 Task: Find and book a flight from New Delhi to Jaipur for travel between June 2 and June 6.
Action: Mouse moved to (374, 596)
Screenshot: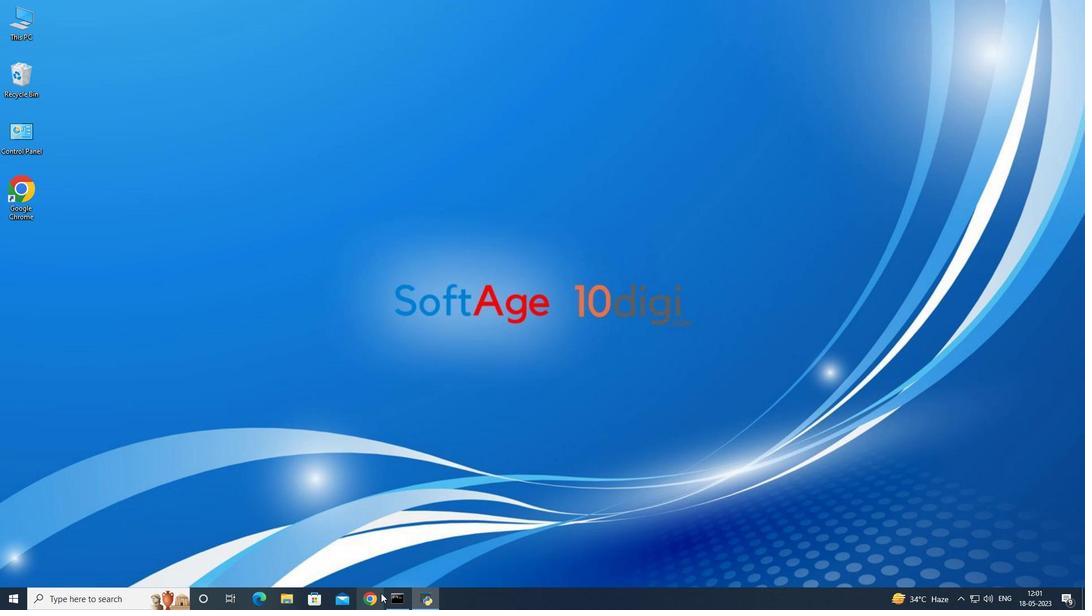 
Action: Mouse pressed left at (374, 596)
Screenshot: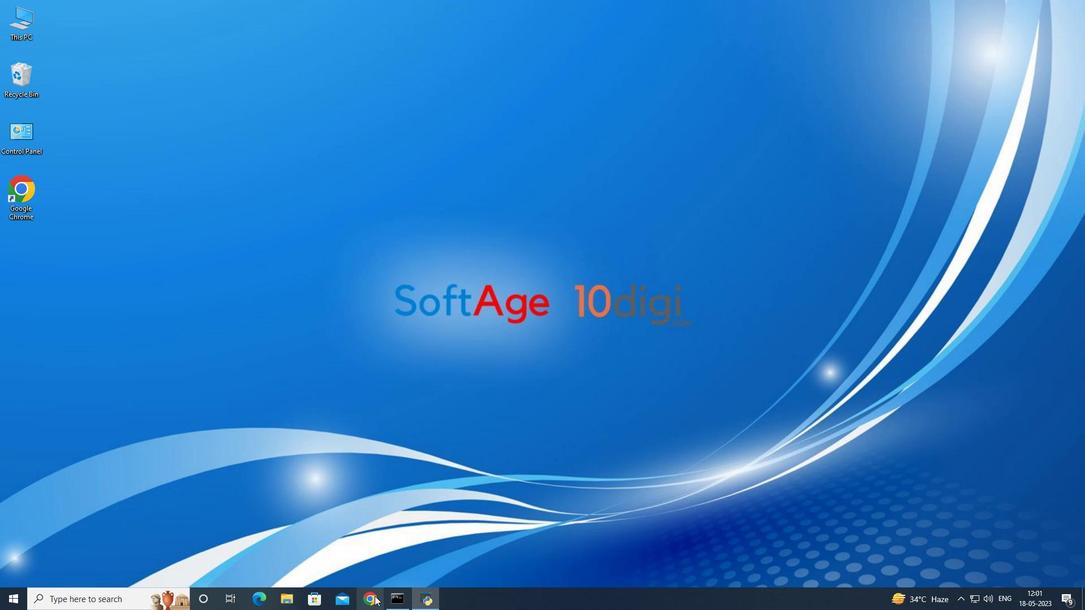 
Action: Mouse moved to (485, 288)
Screenshot: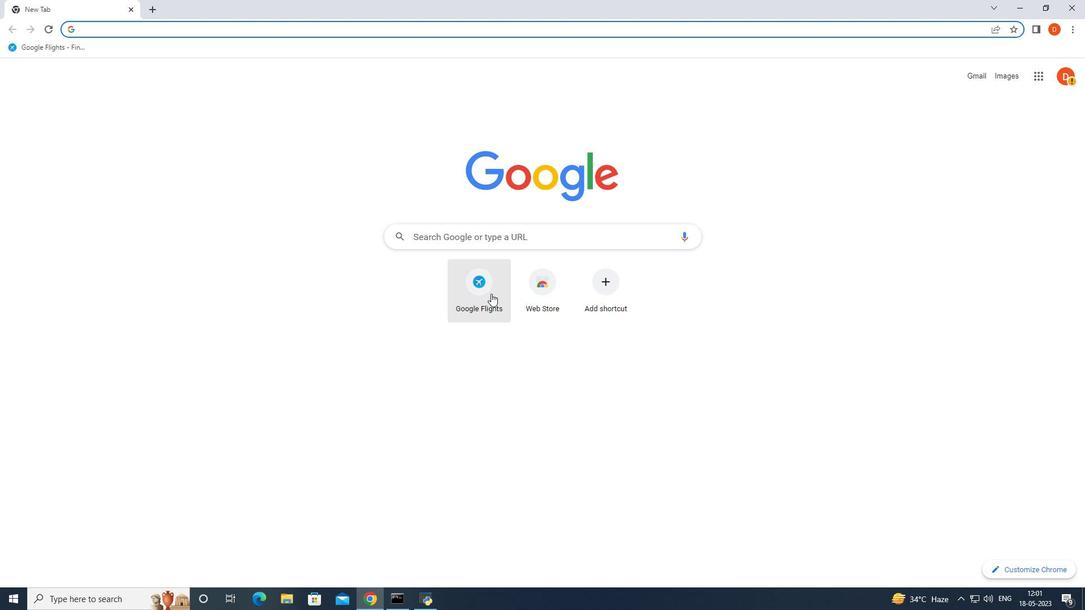 
Action: Mouse pressed left at (485, 288)
Screenshot: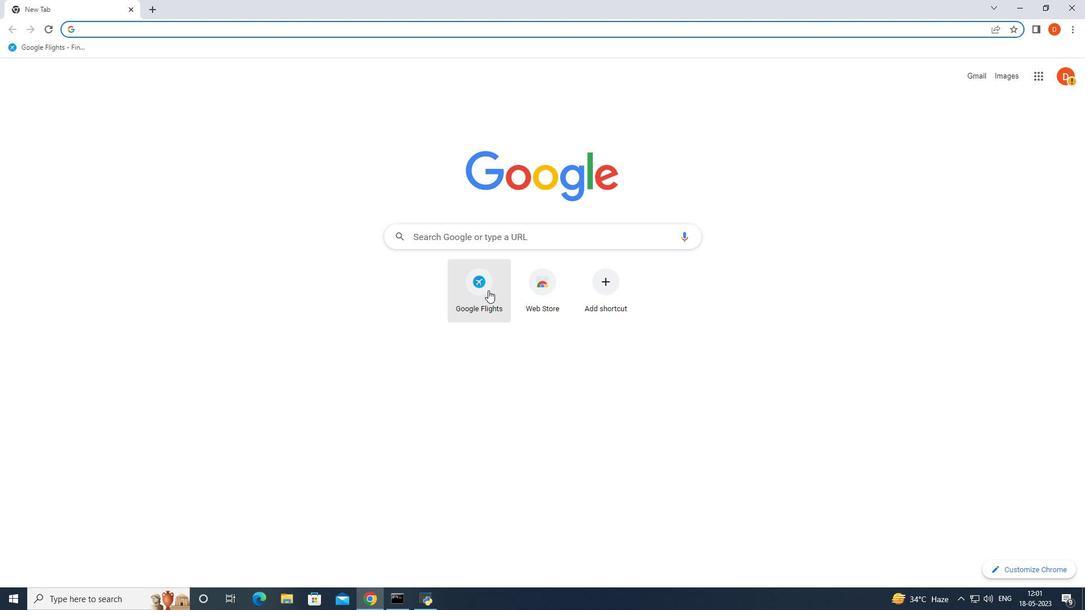 
Action: Mouse moved to (489, 308)
Screenshot: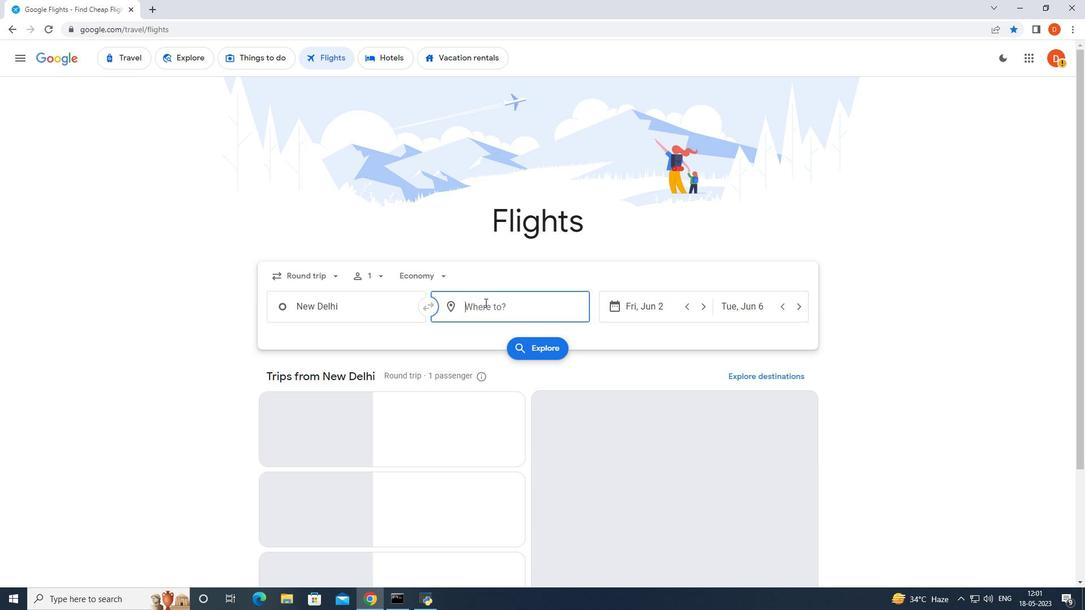 
Action: Mouse pressed left at (489, 308)
Screenshot: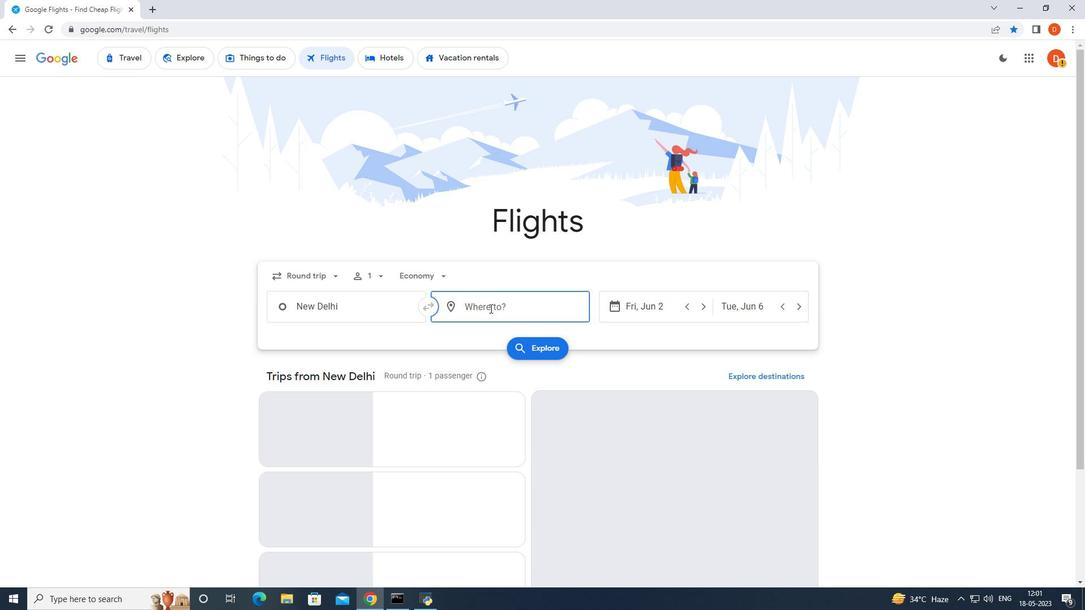 
Action: Key pressed jaipur
Screenshot: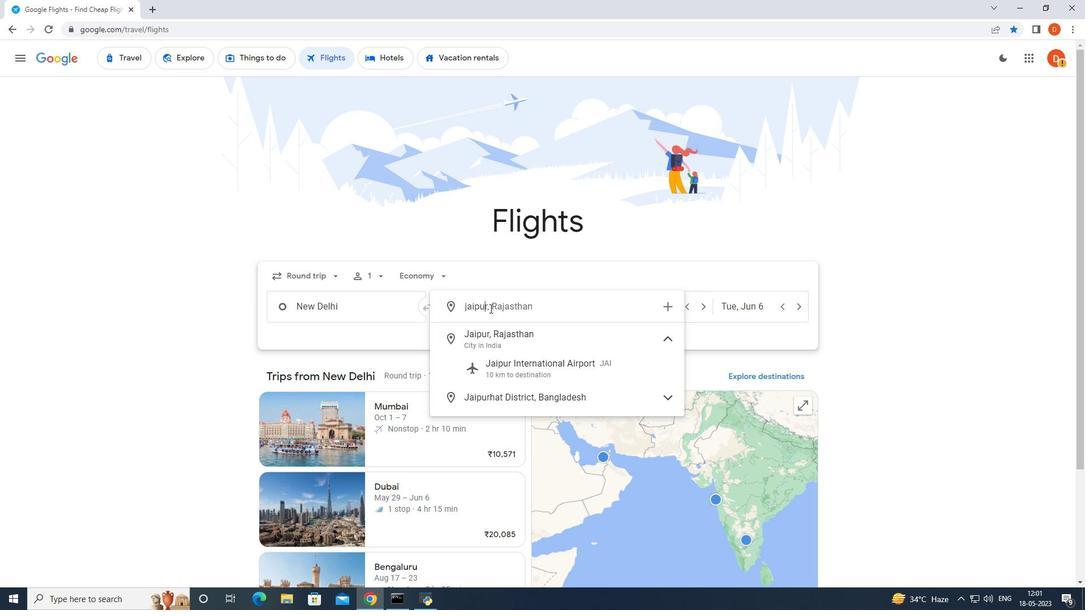 
Action: Mouse moved to (575, 343)
Screenshot: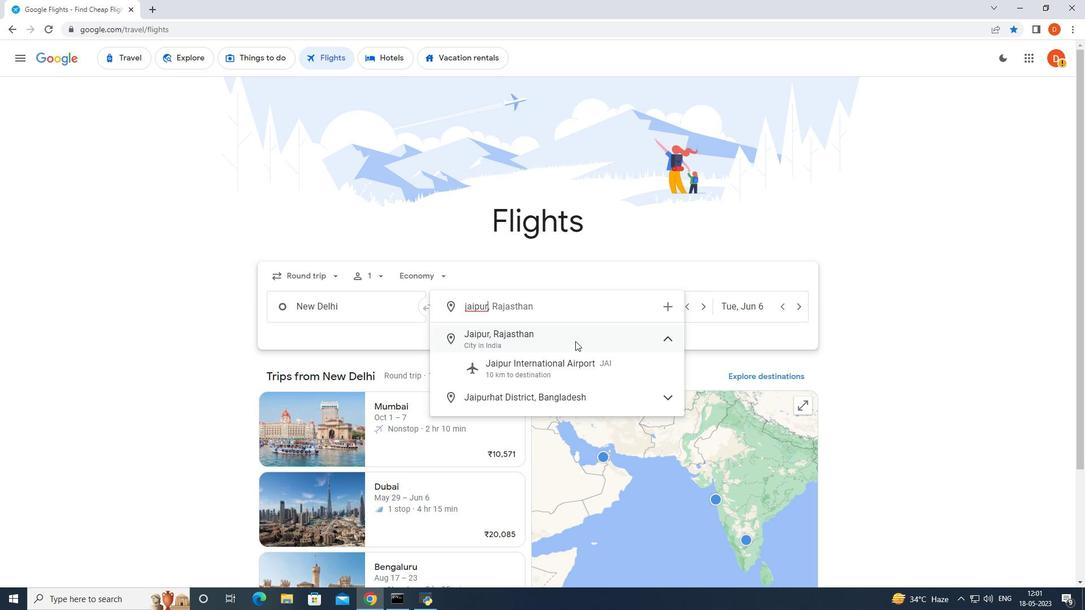 
Action: Mouse pressed left at (575, 343)
Screenshot: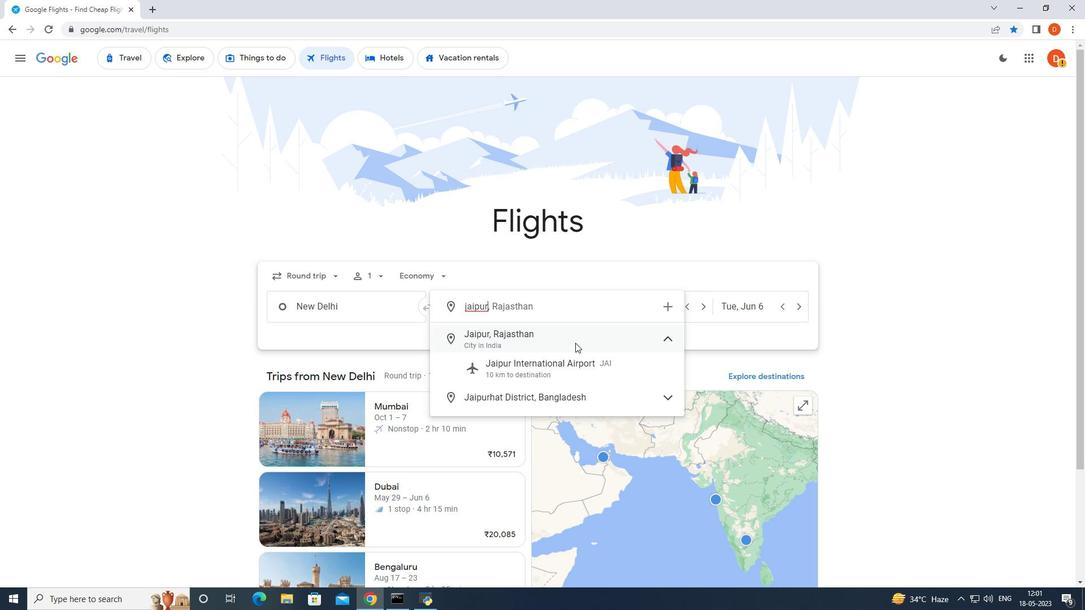
Action: Mouse moved to (543, 356)
Screenshot: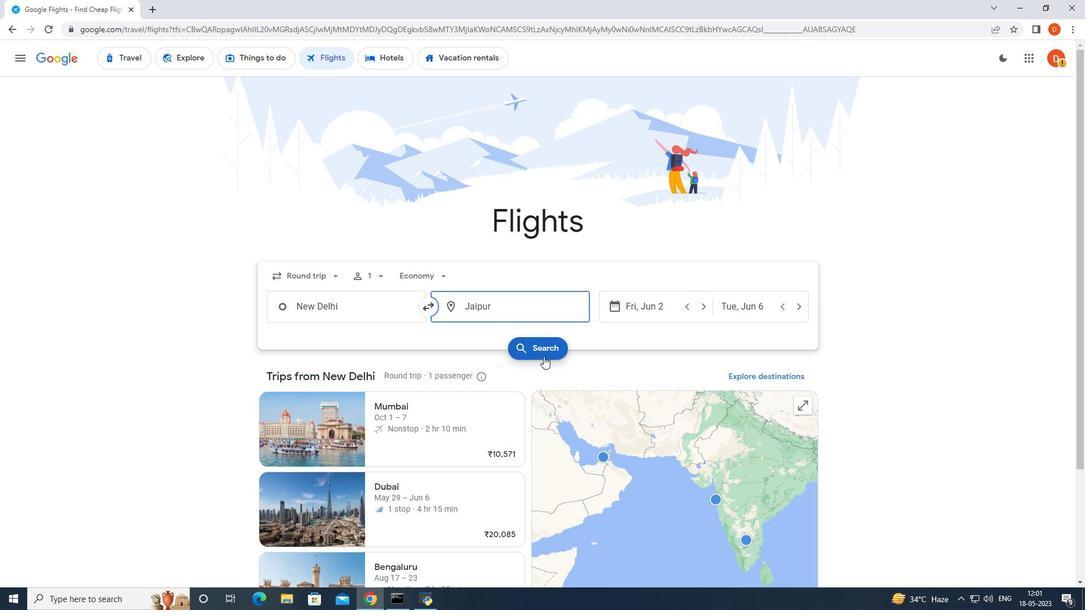 
Action: Mouse pressed left at (543, 356)
Screenshot: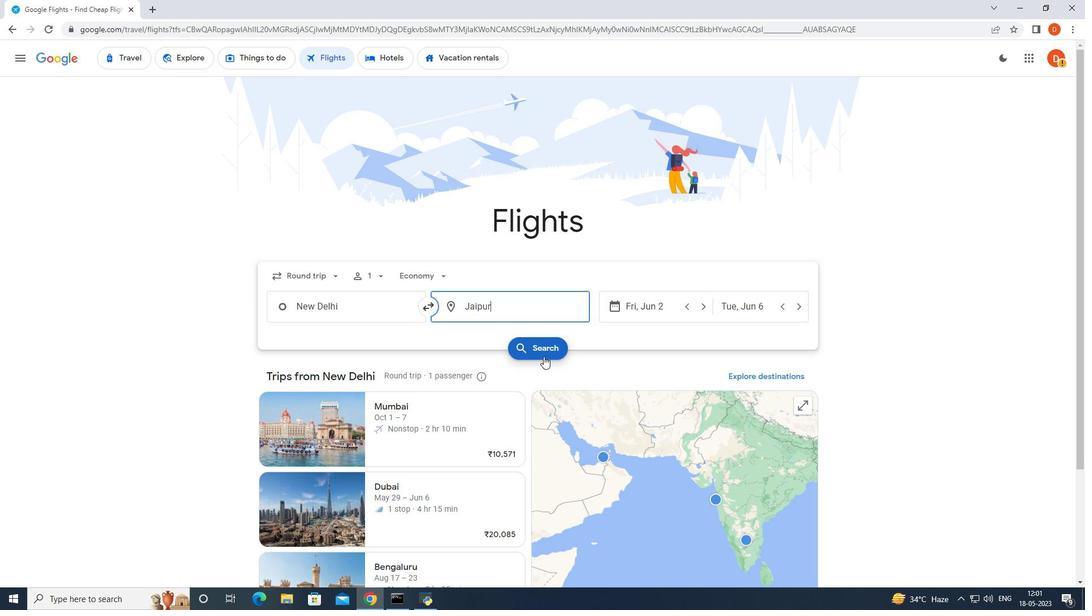 
Action: Mouse moved to (710, 326)
Screenshot: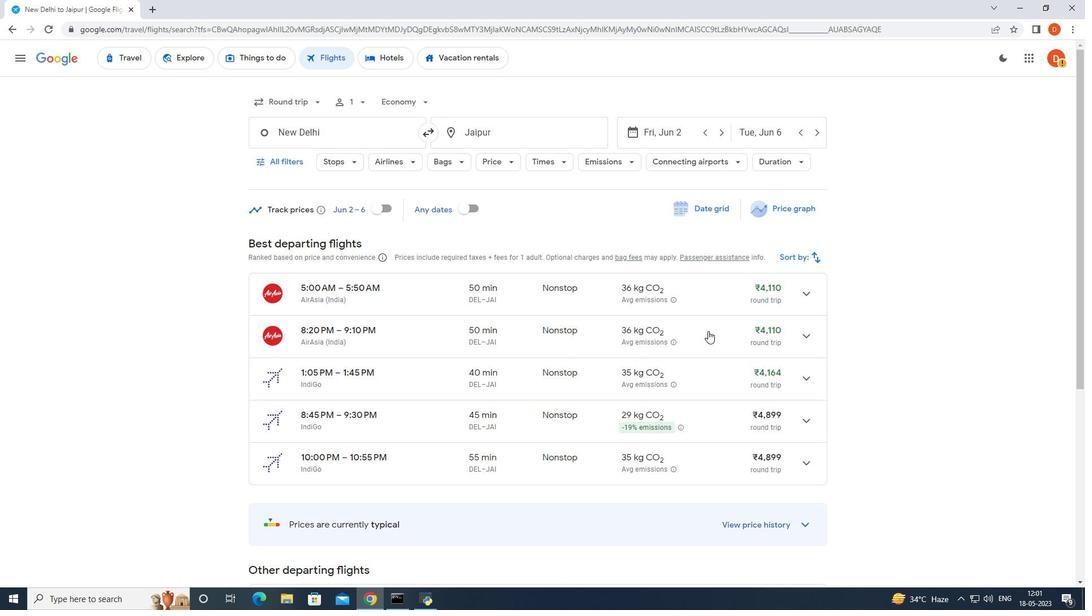 
Action: Mouse scrolled (710, 327) with delta (0, 0)
Screenshot: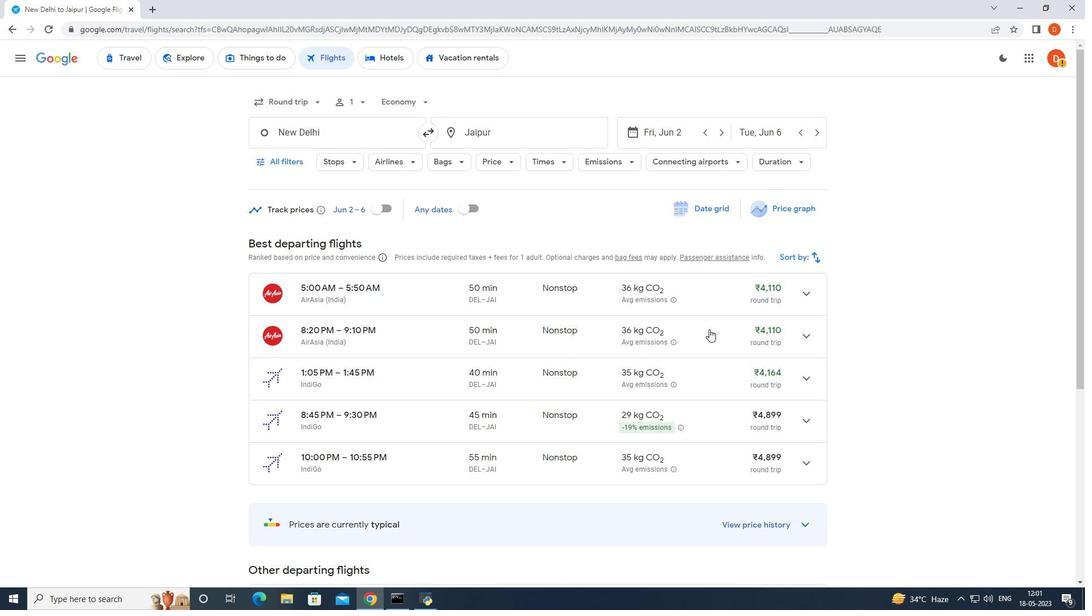 
Action: Mouse moved to (652, 303)
Screenshot: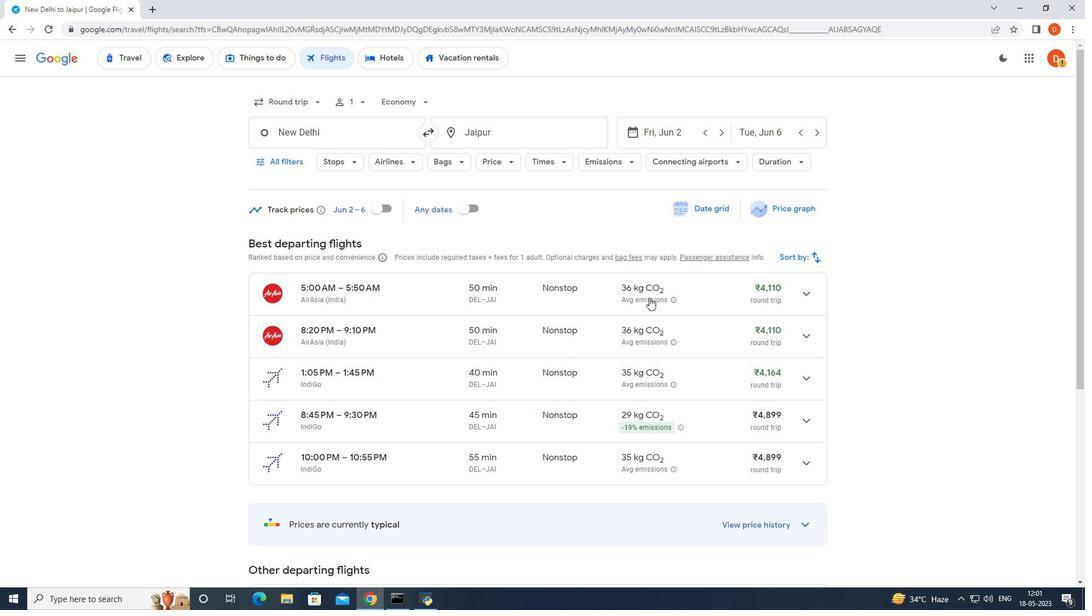 
Action: Mouse scrolled (652, 302) with delta (0, 0)
Screenshot: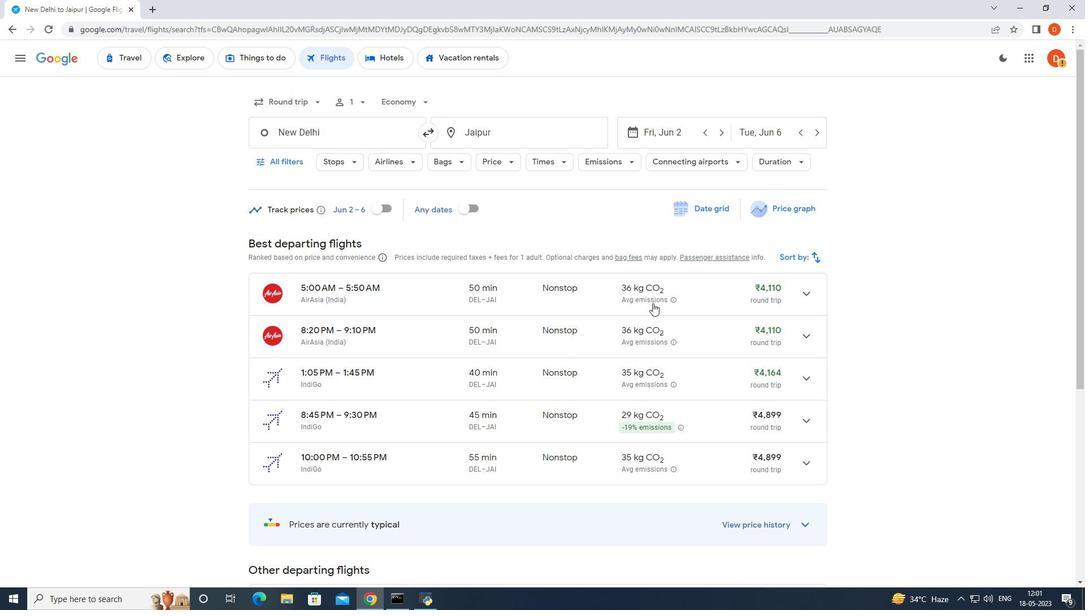 
Action: Mouse moved to (653, 312)
Screenshot: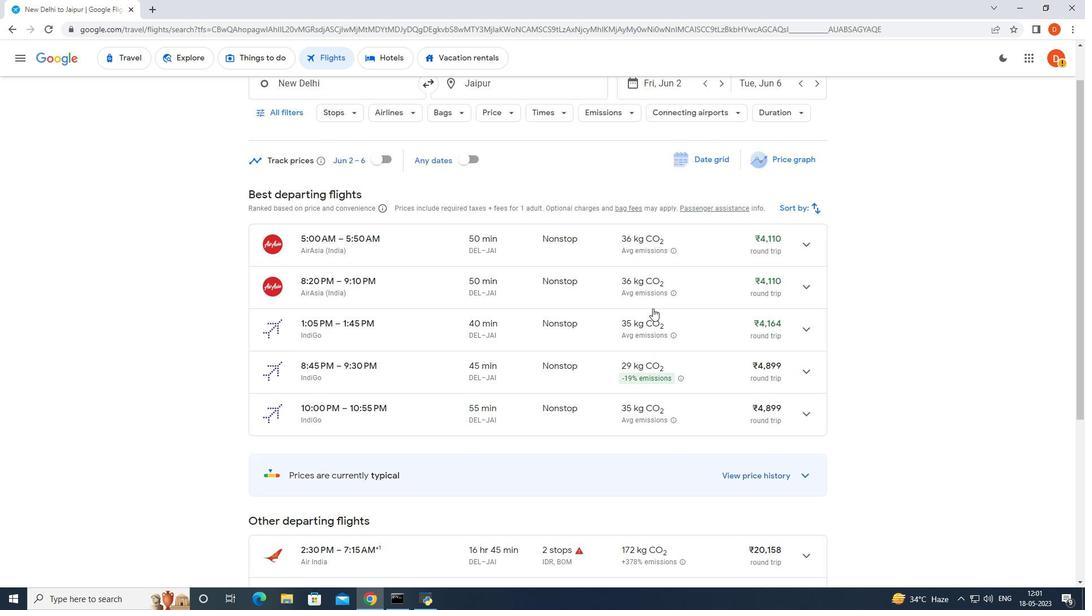 
Action: Mouse scrolled (653, 313) with delta (0, 0)
Screenshot: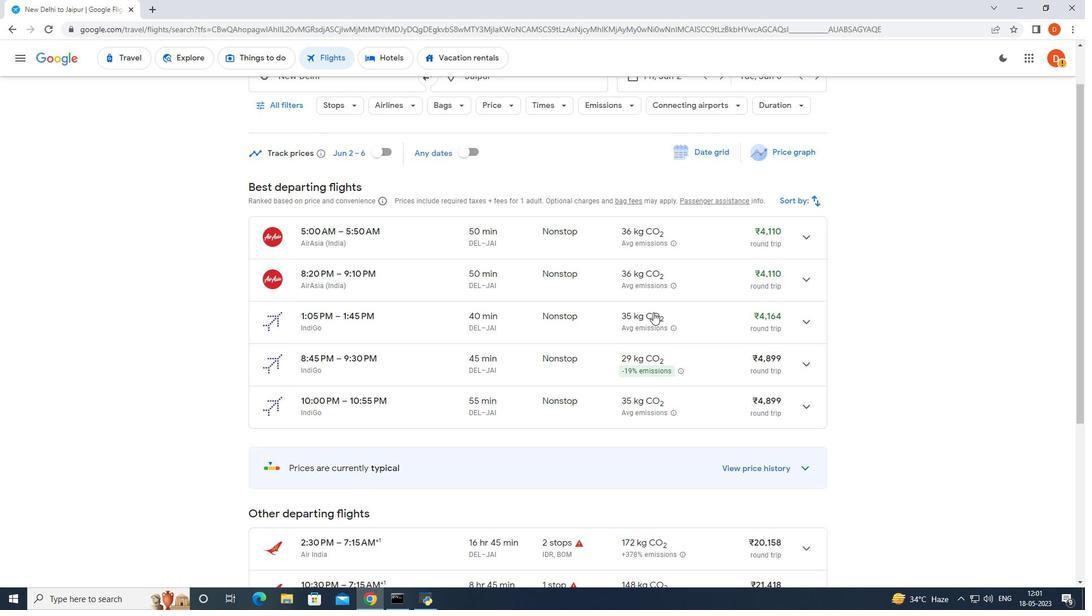 
Action: Mouse scrolled (653, 311) with delta (0, 0)
Screenshot: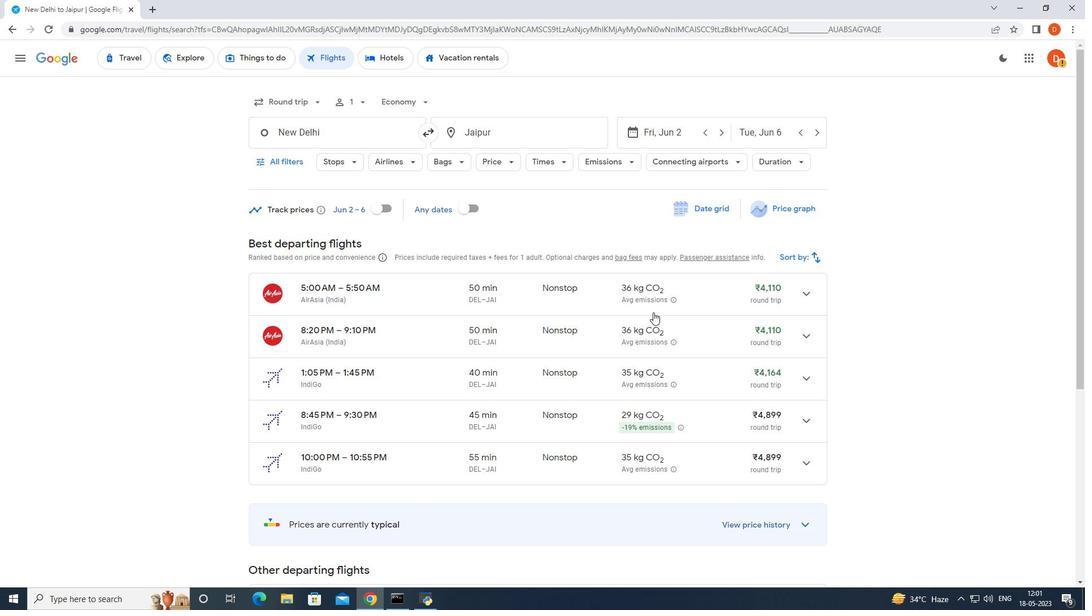 
Action: Mouse scrolled (653, 311) with delta (0, 0)
Screenshot: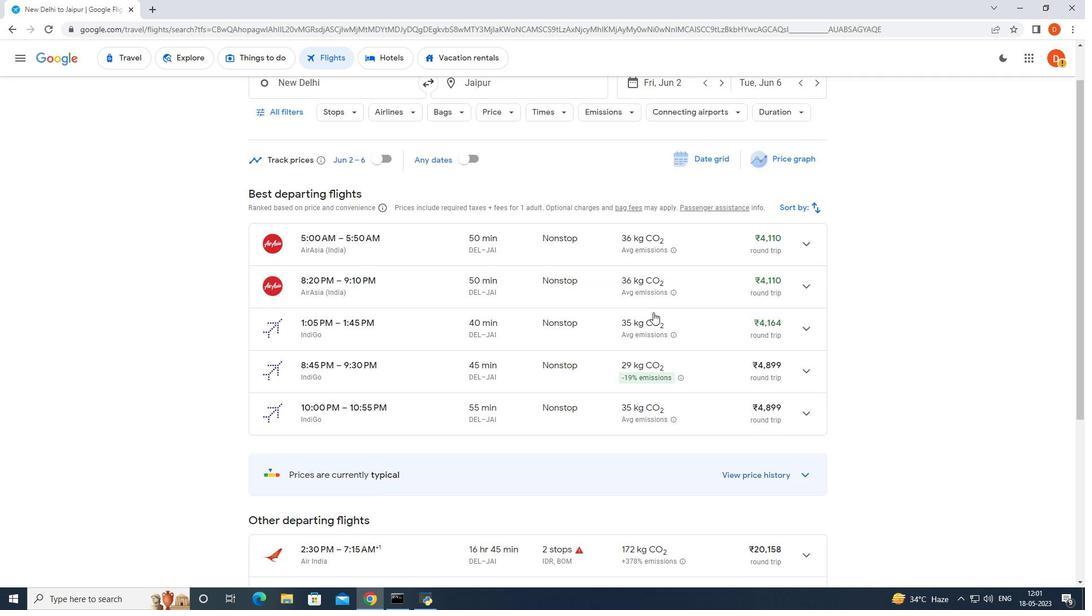 
Action: Mouse moved to (652, 315)
Screenshot: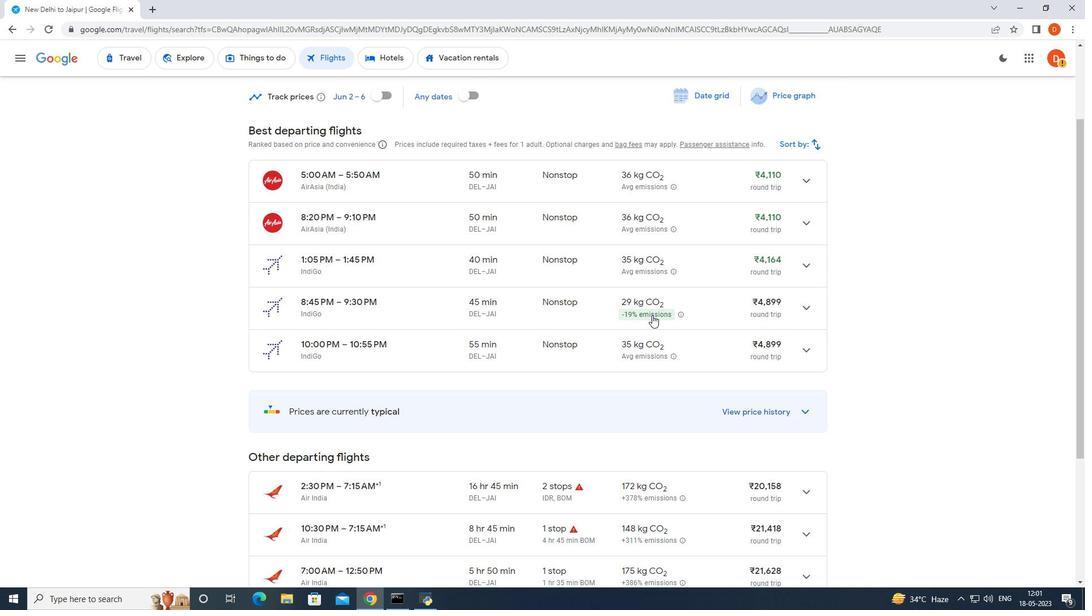 
Action: Mouse scrolled (652, 315) with delta (0, 0)
Screenshot: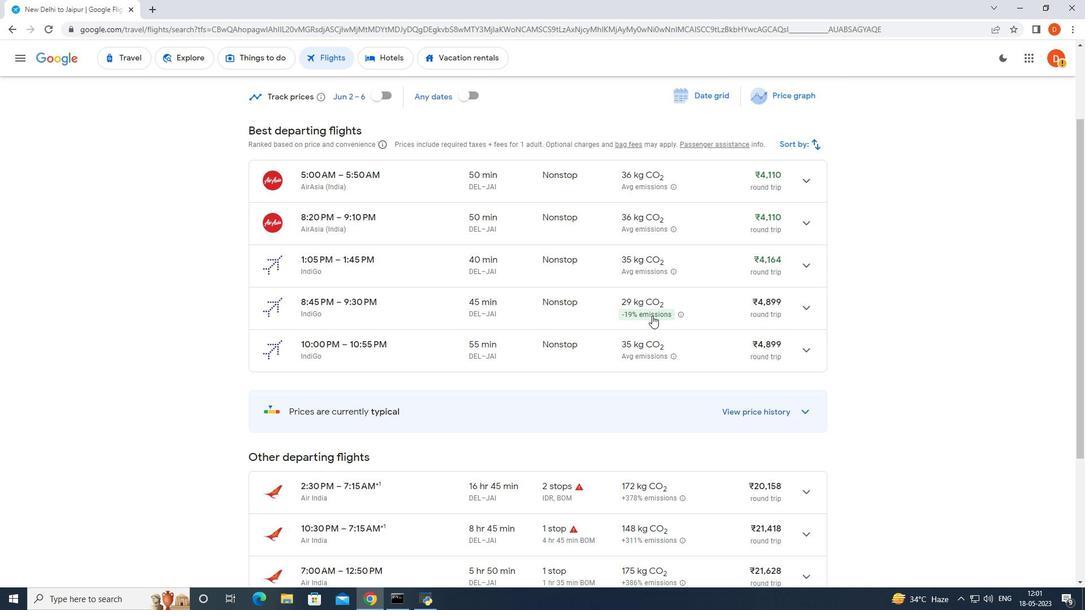 
Action: Mouse moved to (664, 313)
Screenshot: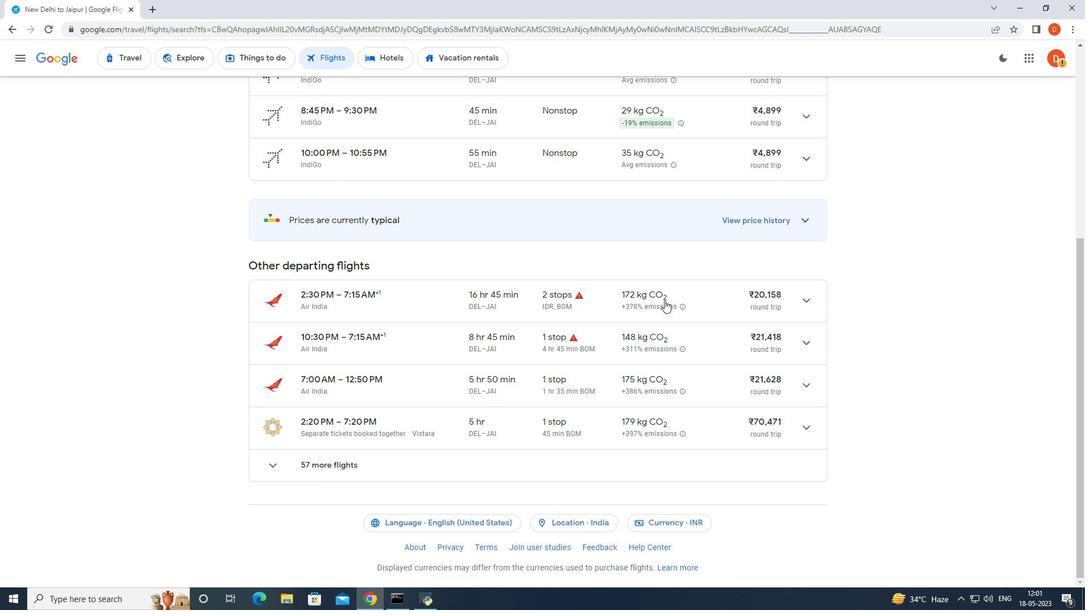 
Action: Mouse scrolled (664, 314) with delta (0, 0)
Screenshot: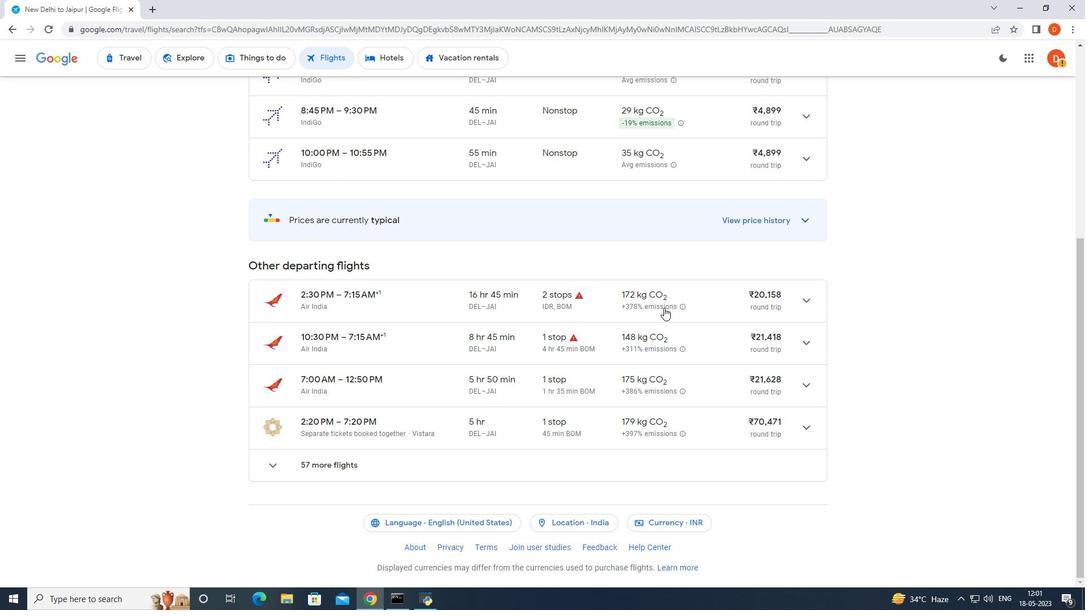 
Action: Mouse scrolled (664, 314) with delta (0, 0)
Screenshot: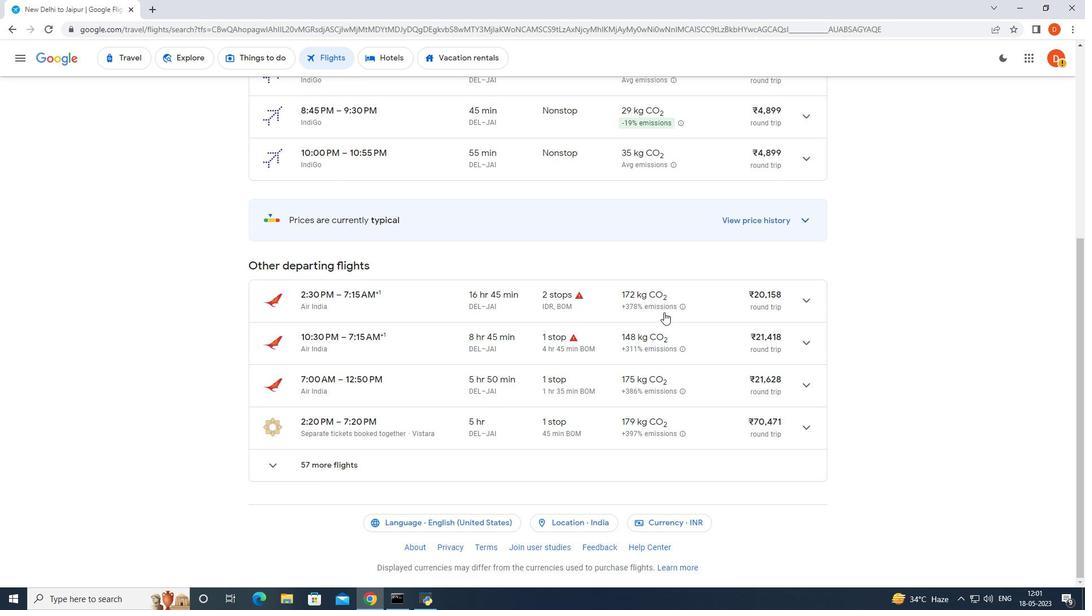 
Action: Mouse moved to (664, 314)
Screenshot: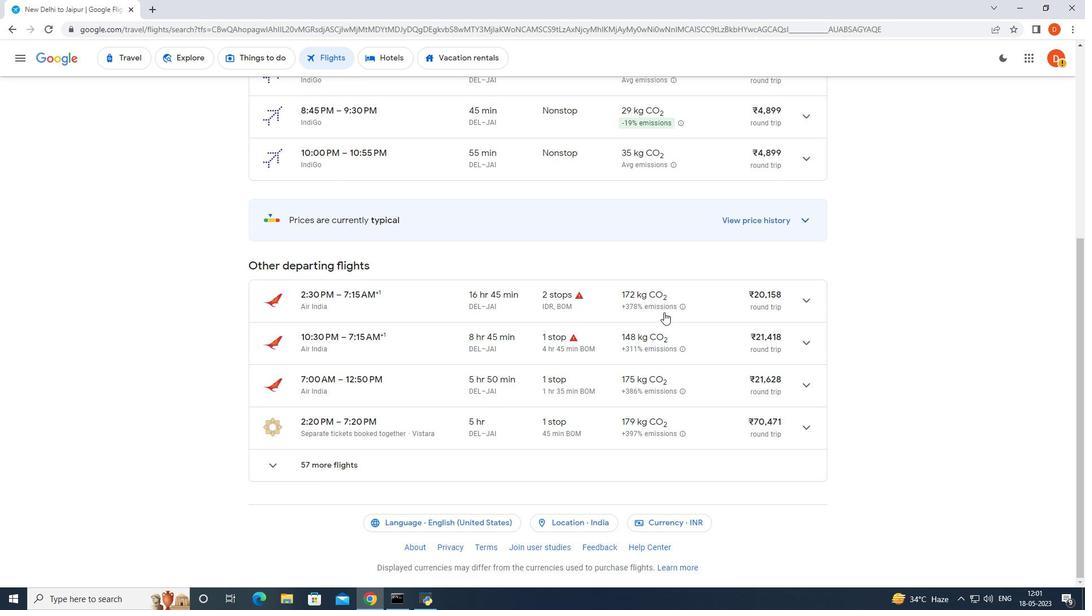 
Action: Mouse scrolled (664, 314) with delta (0, 0)
Screenshot: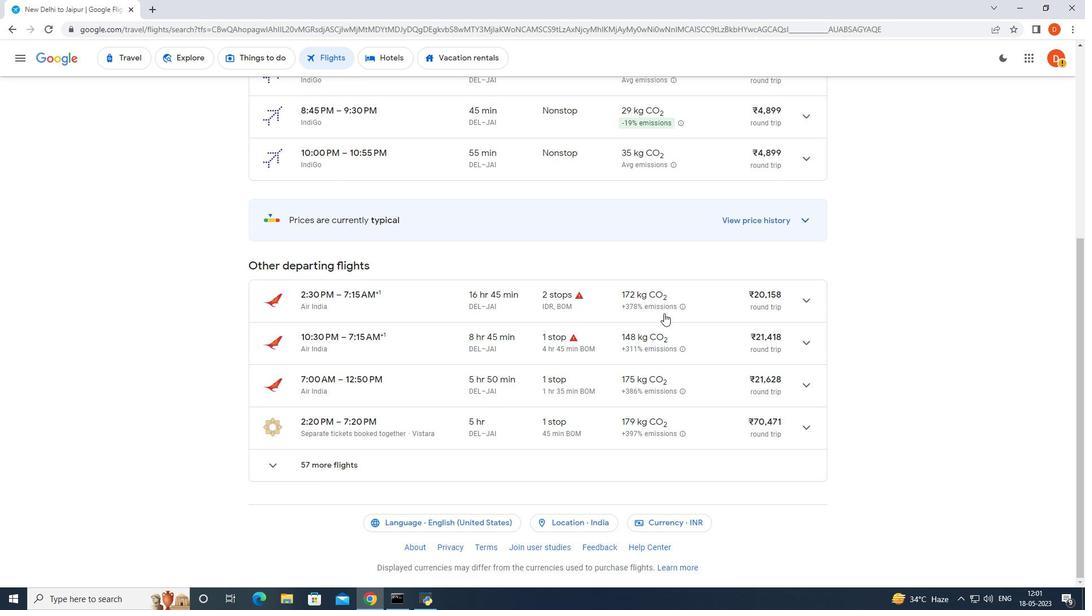 
Action: Mouse scrolled (664, 313) with delta (0, 0)
Screenshot: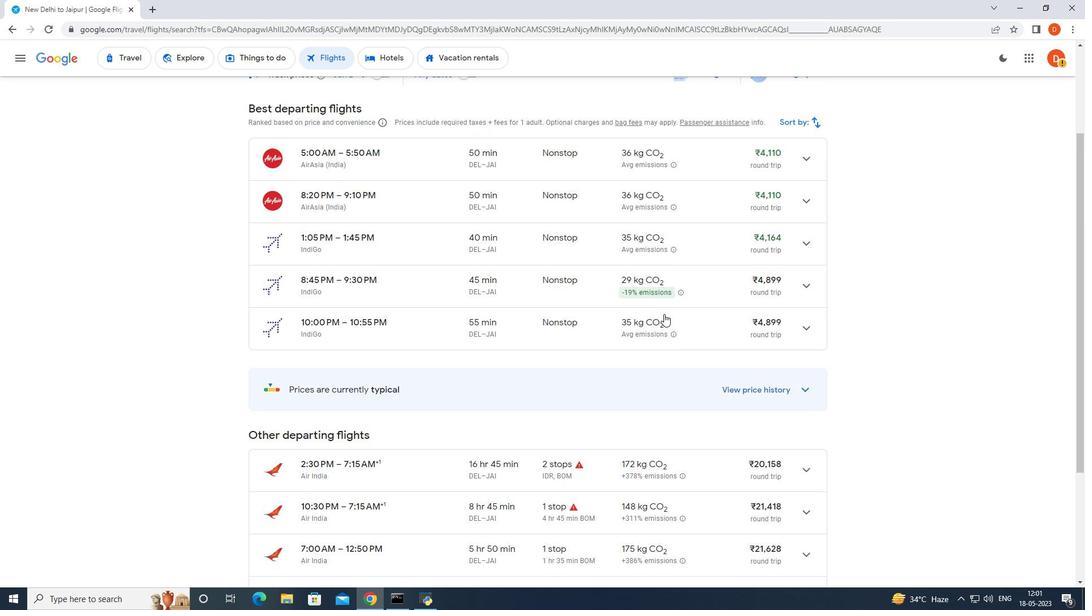 
Action: Mouse scrolled (664, 313) with delta (0, 0)
Screenshot: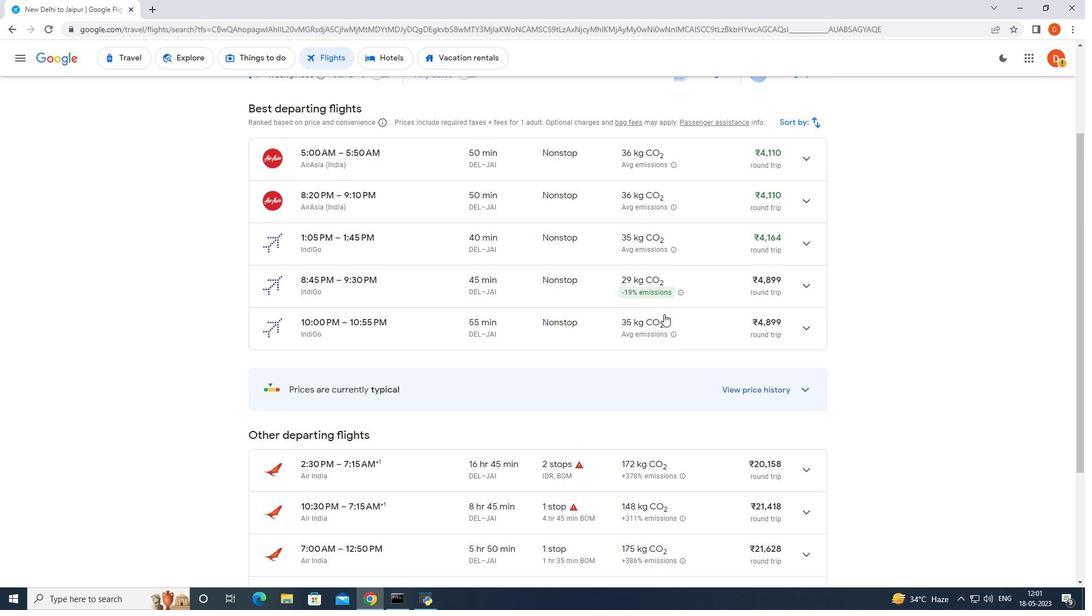
Action: Mouse scrolled (664, 313) with delta (0, 0)
Screenshot: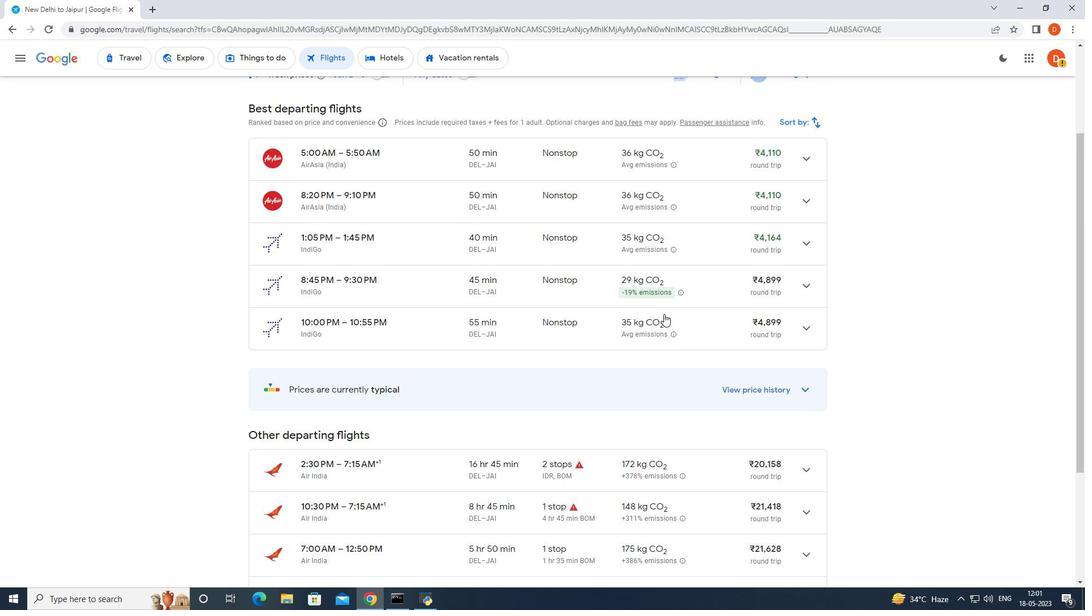 
Action: Mouse scrolled (664, 313) with delta (0, 0)
Screenshot: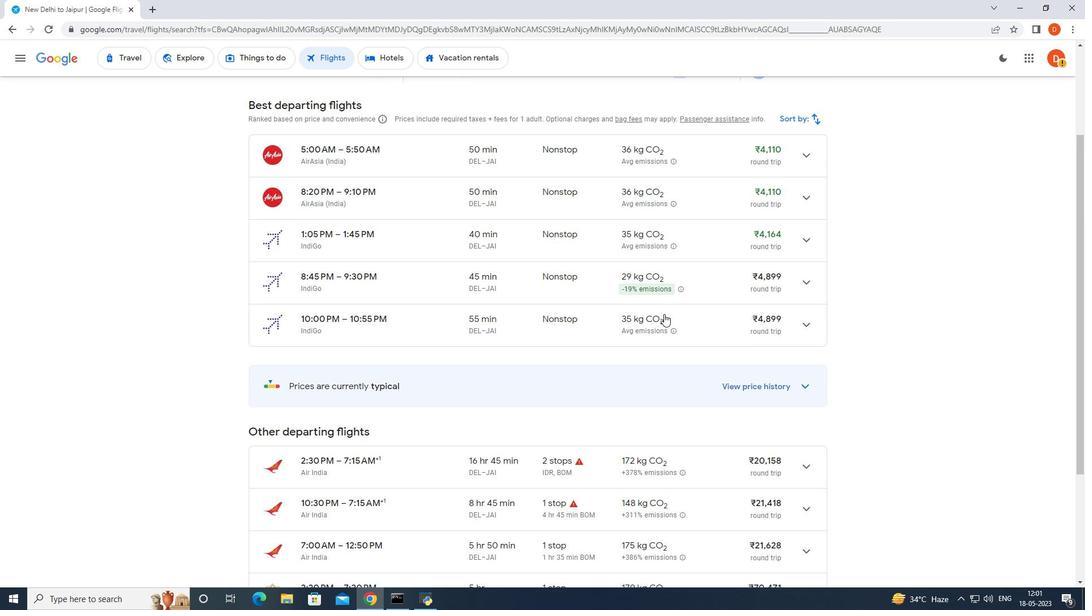 
Action: Mouse moved to (320, 467)
Screenshot: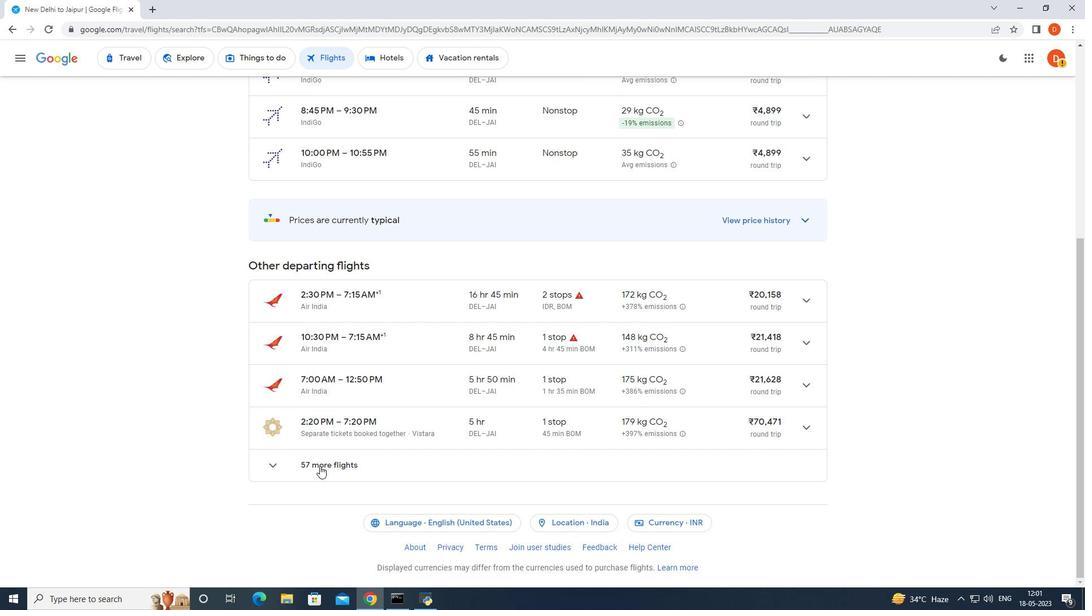 
Action: Mouse pressed left at (320, 467)
Screenshot: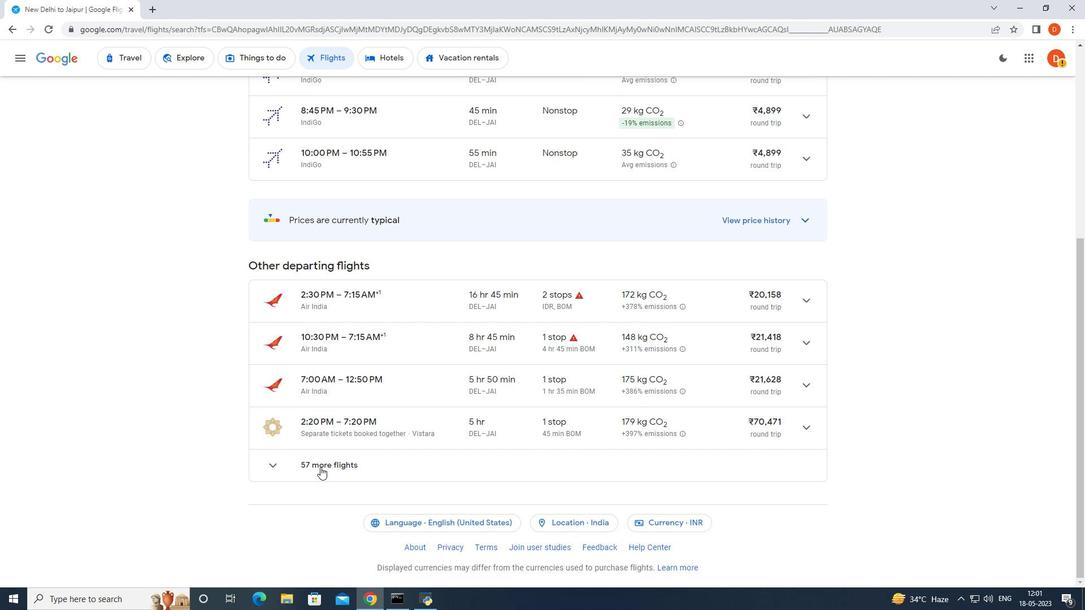 
Action: Mouse moved to (642, 420)
Screenshot: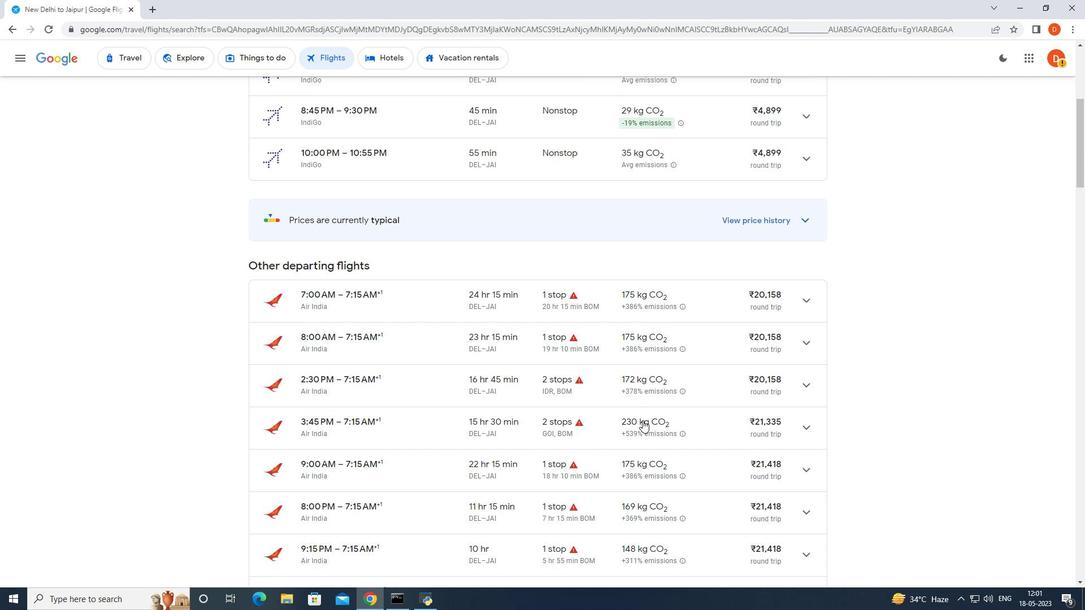 
Action: Mouse scrolled (642, 419) with delta (0, 0)
Screenshot: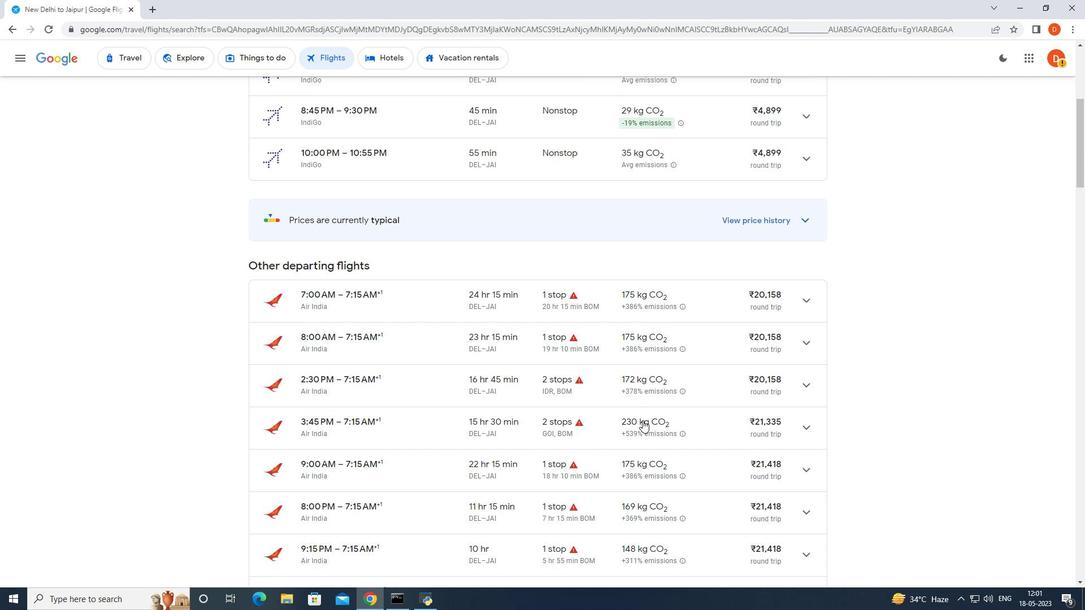 
Action: Mouse scrolled (642, 419) with delta (0, 0)
Screenshot: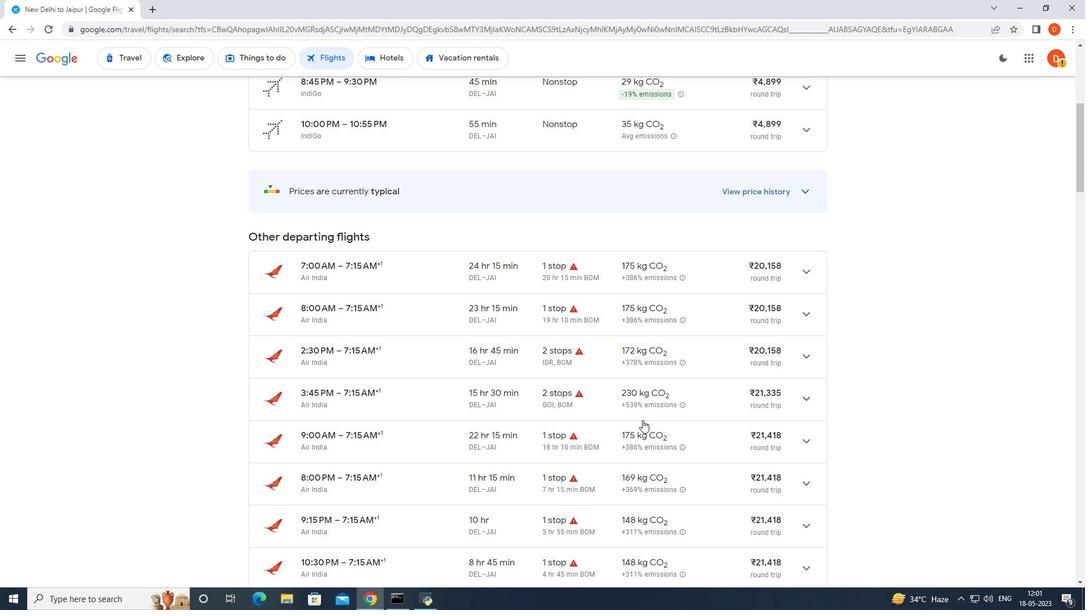 
Action: Mouse scrolled (642, 419) with delta (0, 0)
Screenshot: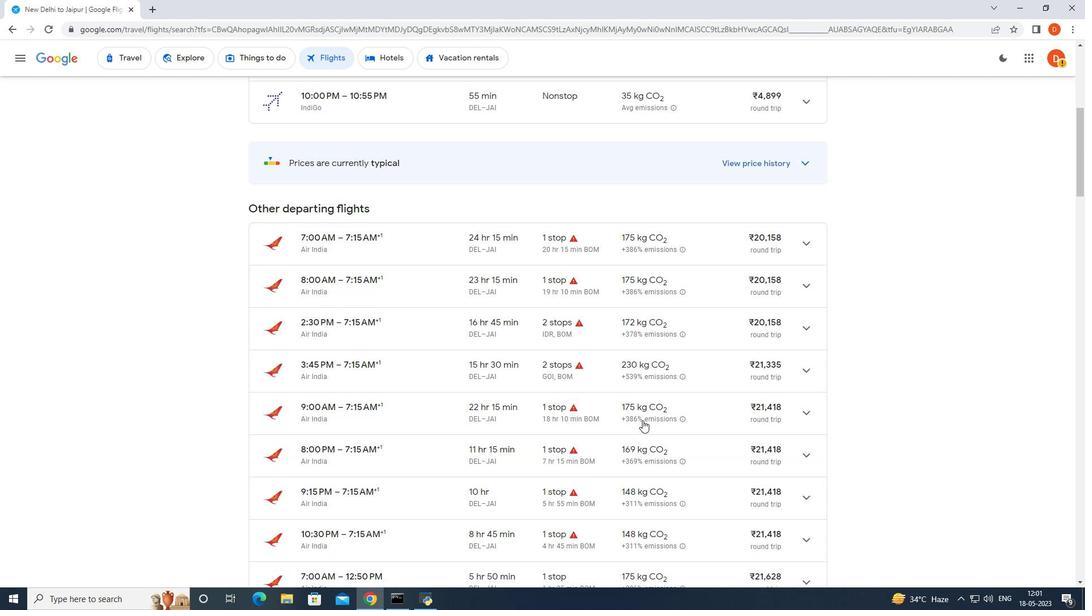 
Action: Mouse moved to (643, 420)
Screenshot: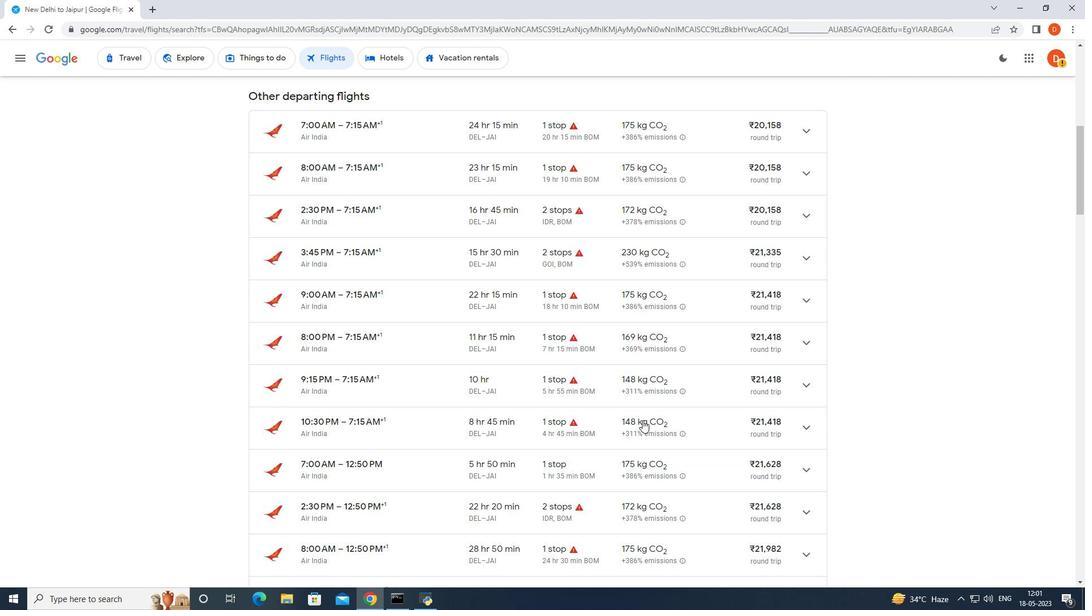 
Action: Mouse scrolled (643, 421) with delta (0, 0)
Screenshot: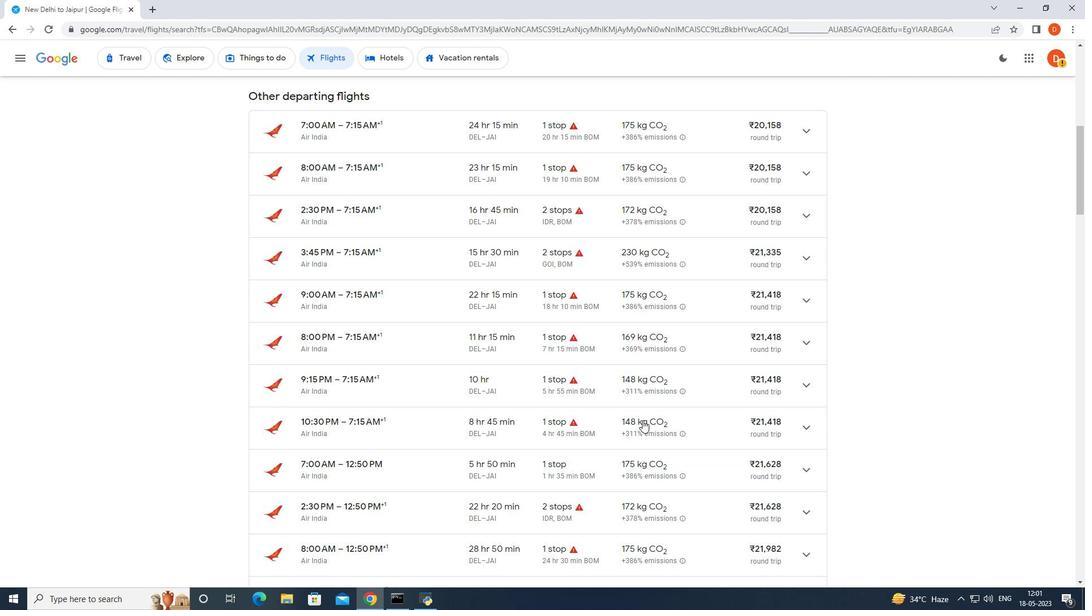 
Action: Mouse moved to (650, 418)
Screenshot: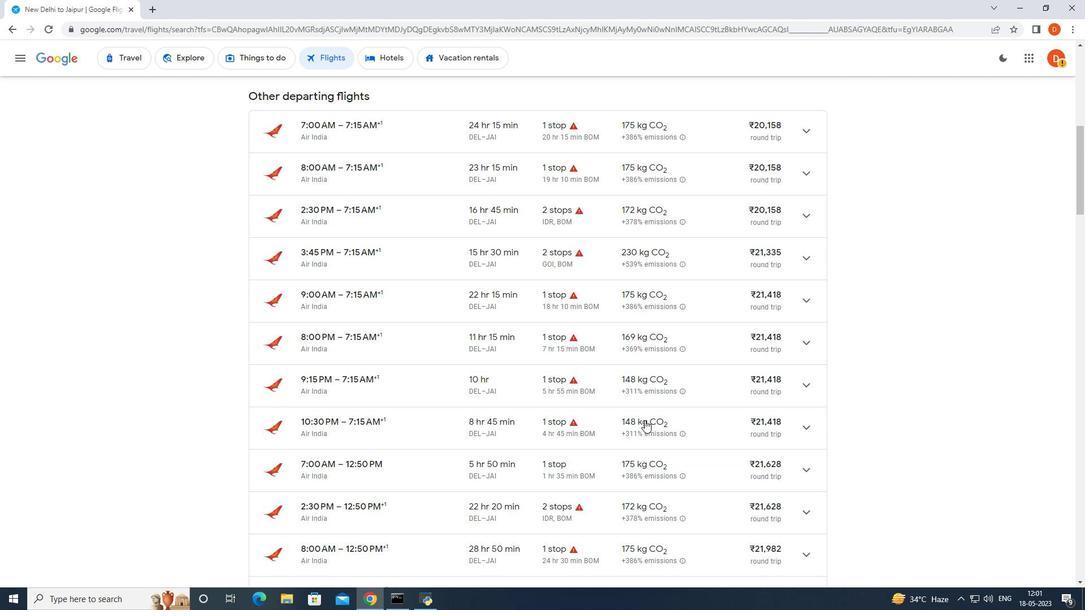 
Action: Mouse scrolled (650, 418) with delta (0, 0)
Screenshot: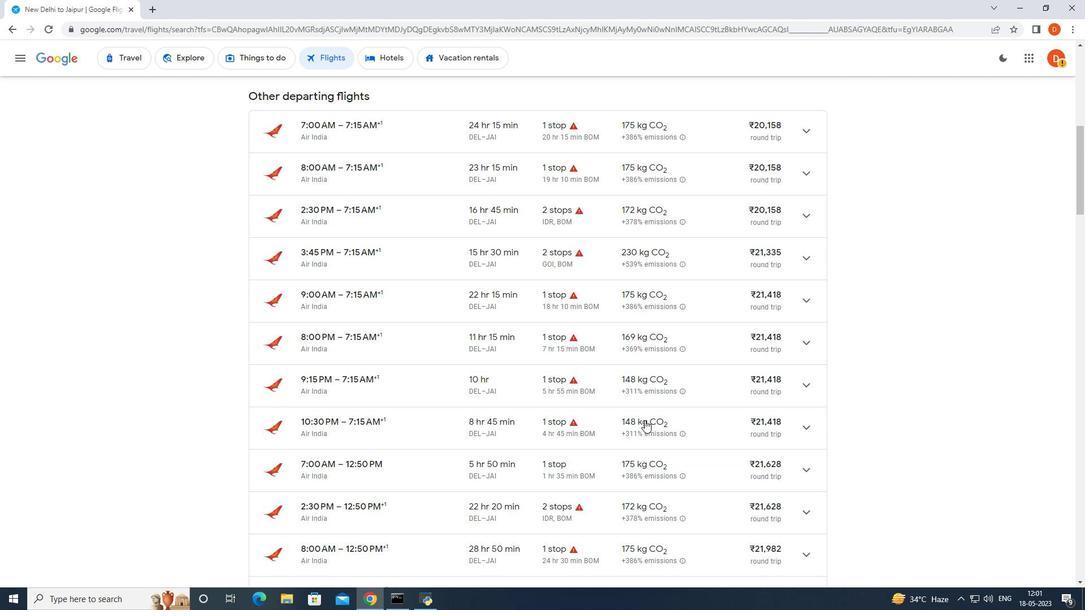 
Action: Mouse moved to (653, 417)
Screenshot: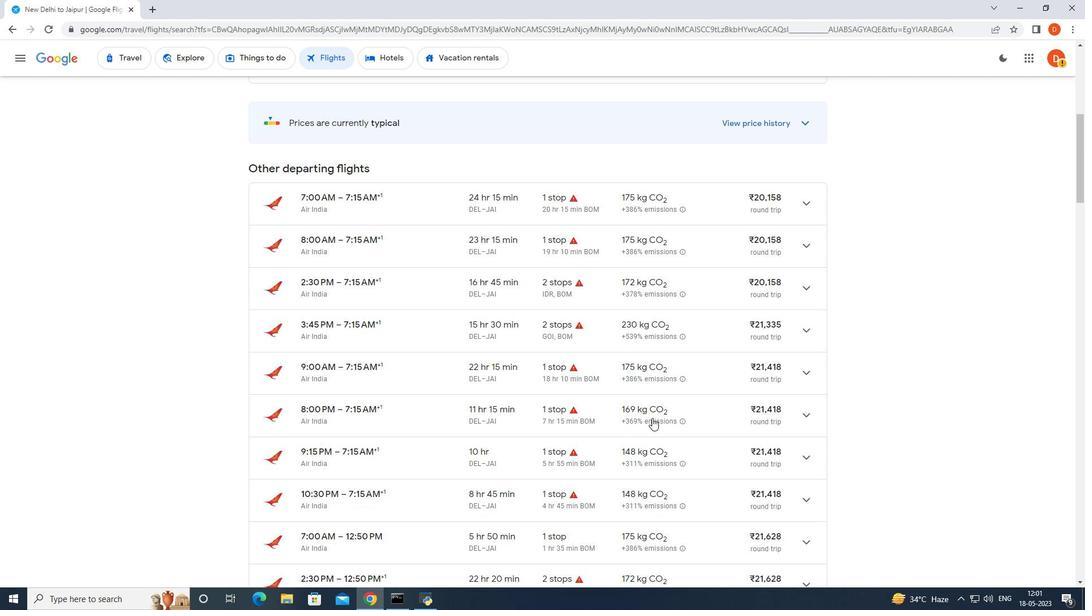 
Action: Mouse scrolled (653, 418) with delta (0, 0)
Screenshot: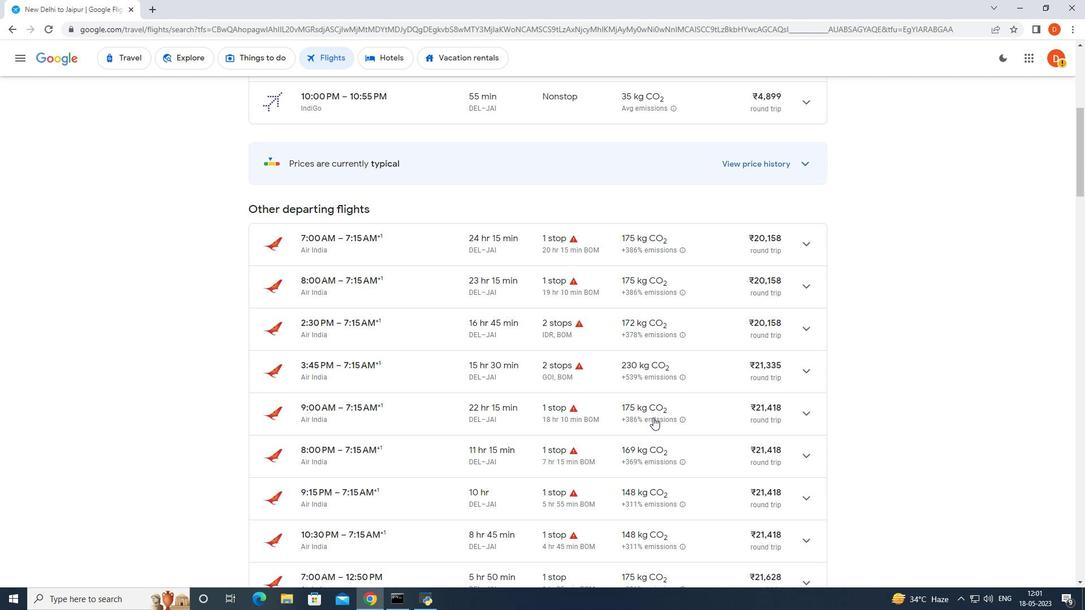 
Action: Mouse scrolled (653, 418) with delta (0, 0)
Screenshot: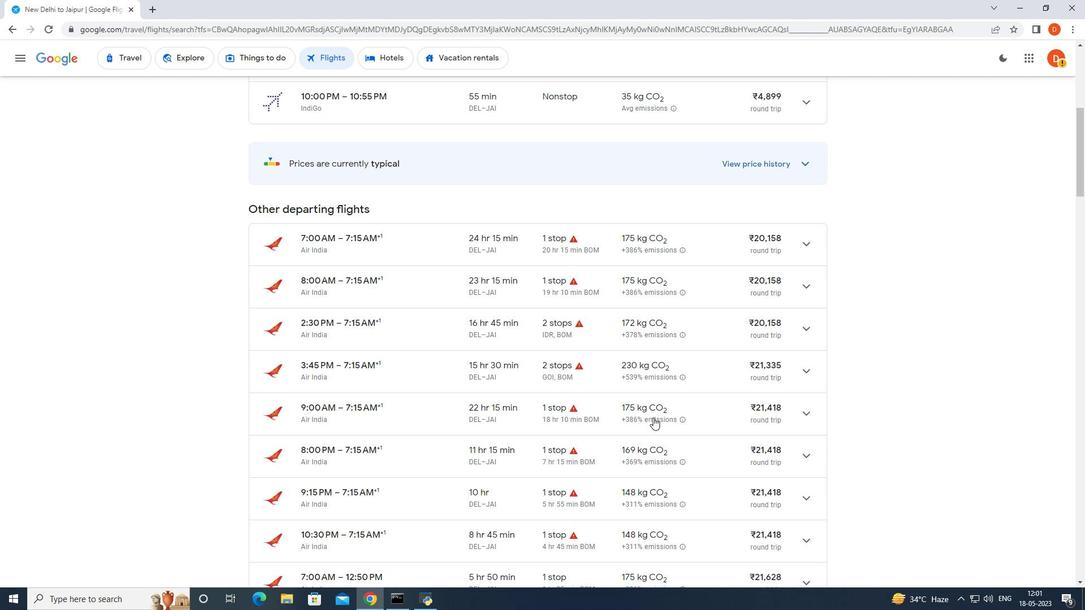 
Action: Mouse scrolled (653, 418) with delta (0, 0)
Screenshot: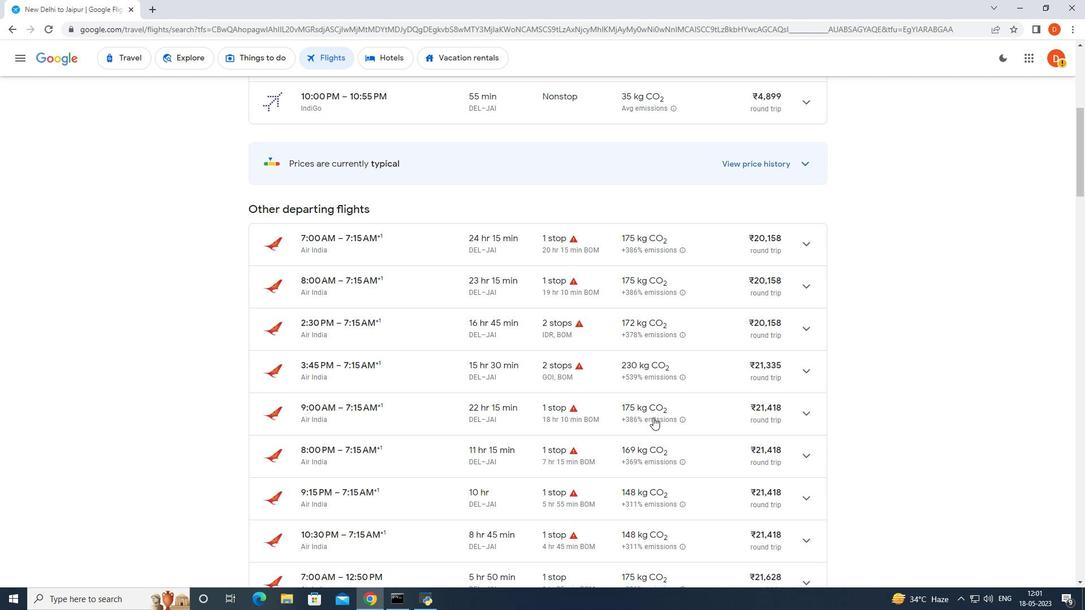 
Action: Mouse scrolled (653, 418) with delta (0, 0)
Screenshot: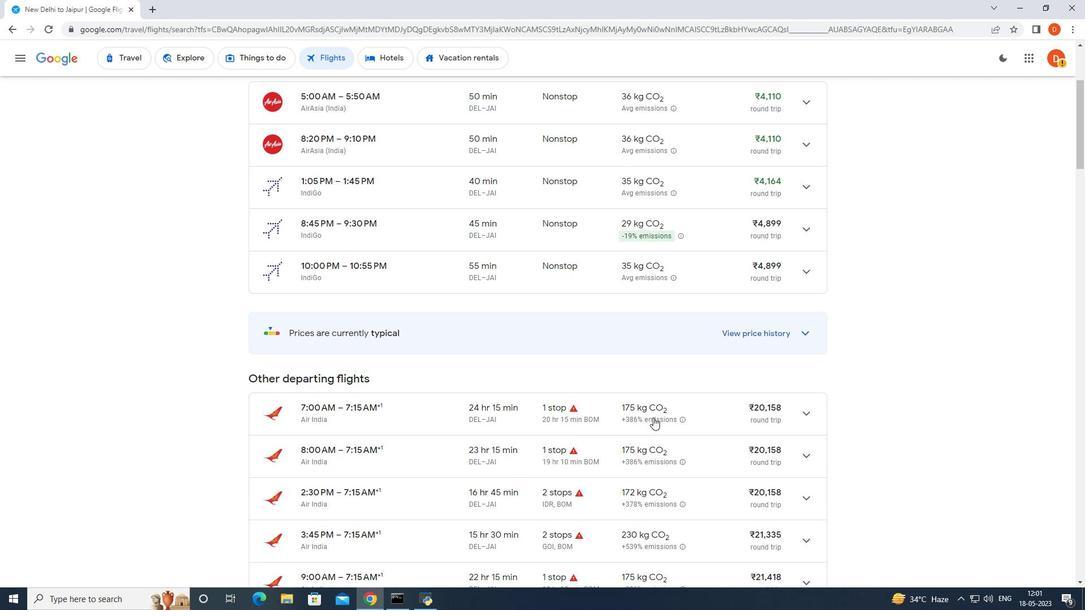 
Action: Mouse moved to (315, 70)
Screenshot: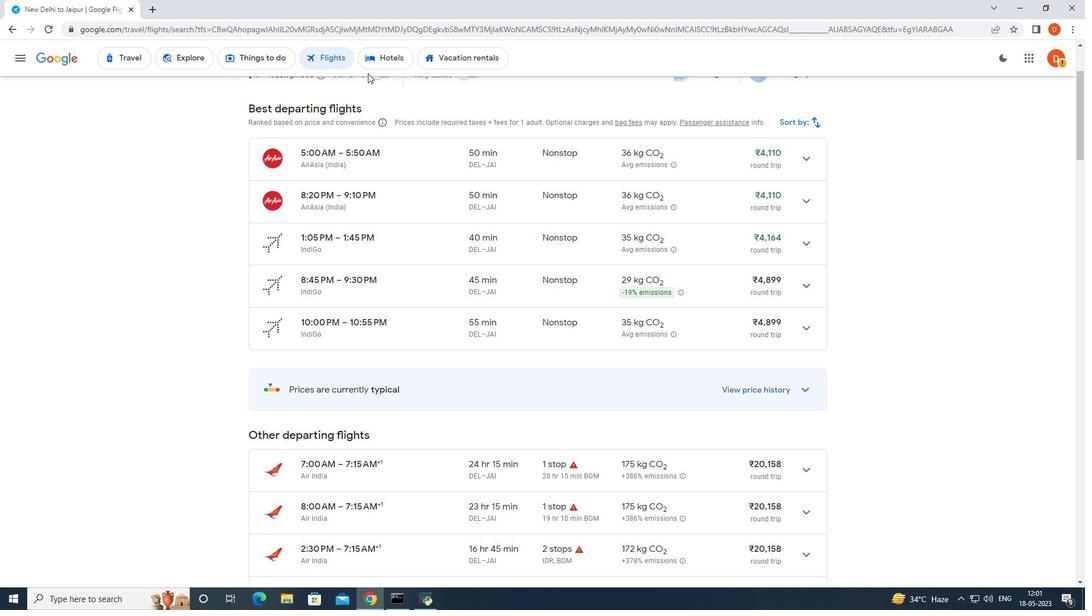 
Action: Mouse scrolled (750, 312) with delta (0, 0)
Screenshot: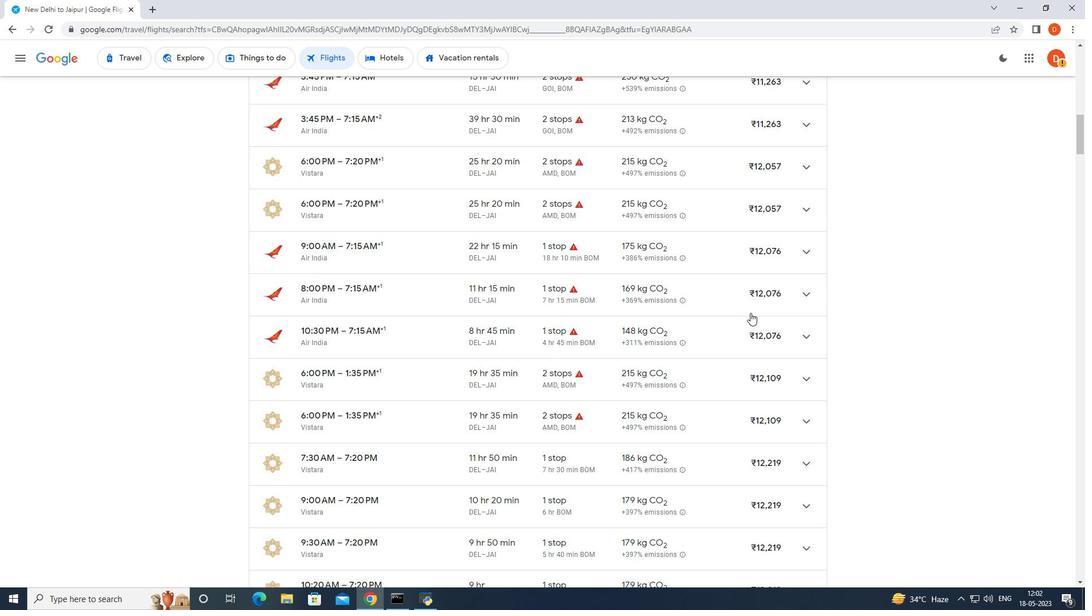 
Action: Mouse scrolled (750, 312) with delta (0, 0)
Screenshot: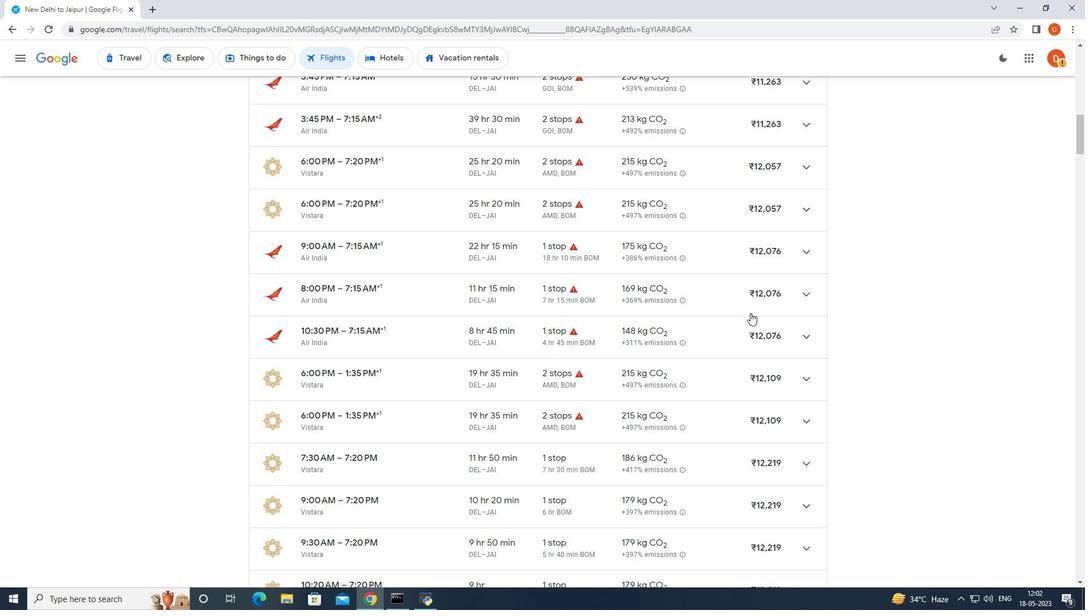 
Action: Mouse scrolled (750, 312) with delta (0, 0)
Screenshot: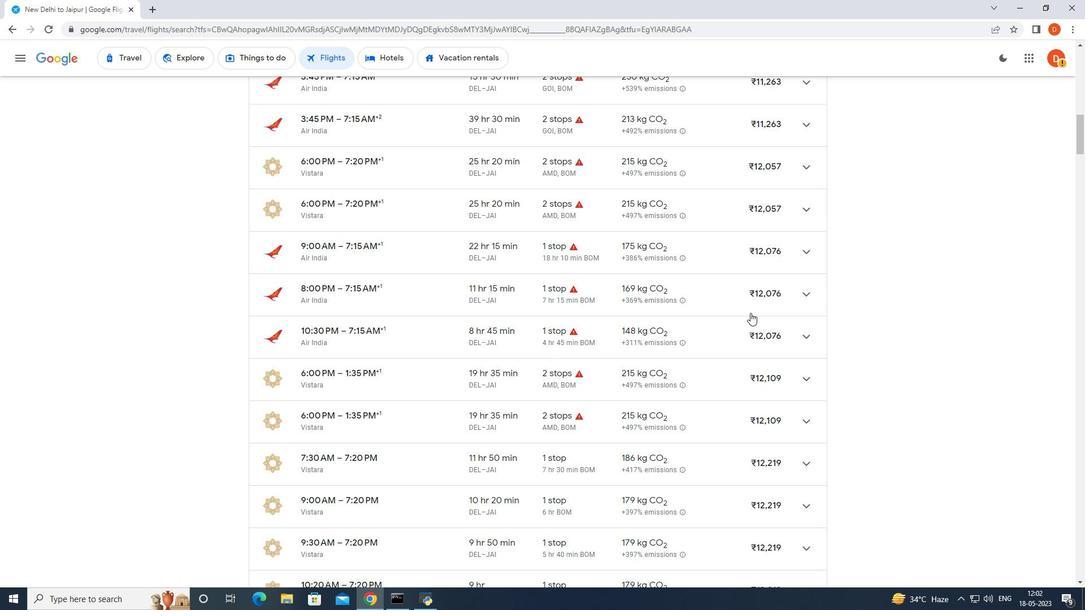 
Action: Mouse scrolled (750, 312) with delta (0, 0)
Screenshot: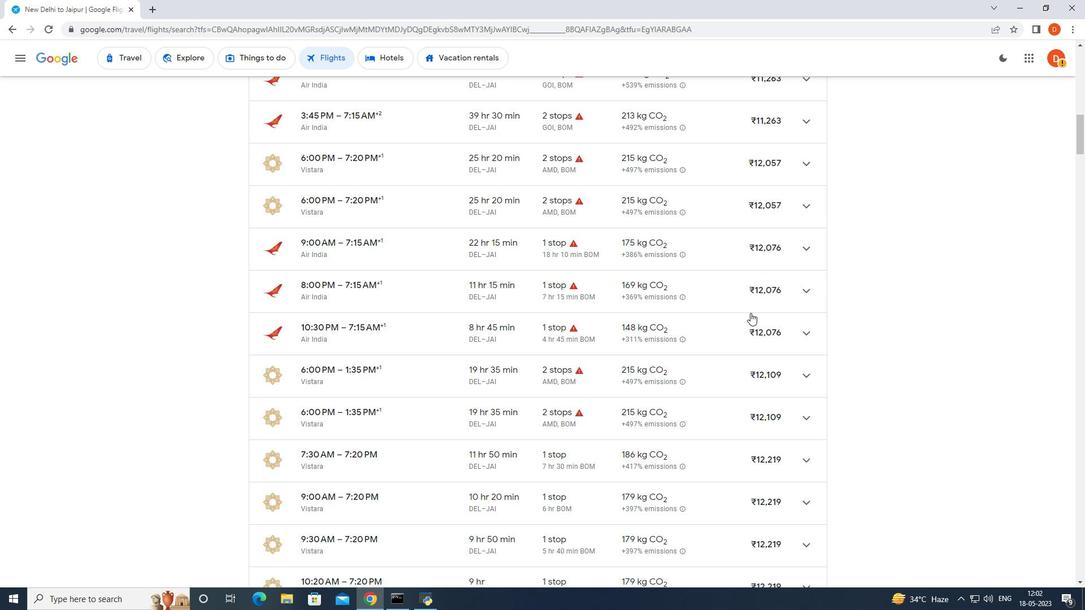 
Action: Mouse scrolled (750, 312) with delta (0, 0)
Screenshot: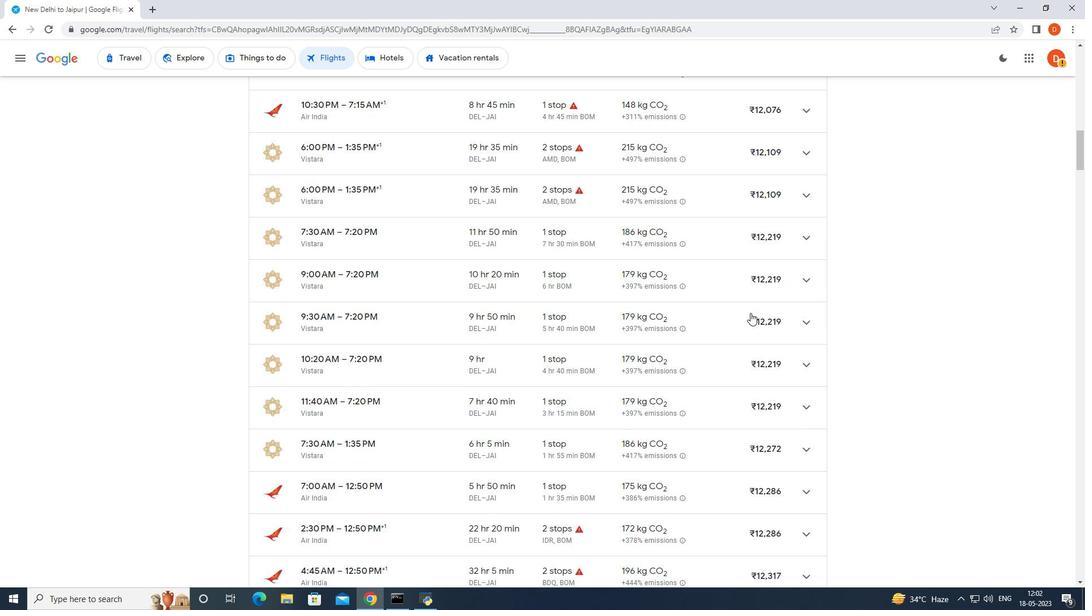 
Action: Mouse scrolled (750, 312) with delta (0, 0)
Screenshot: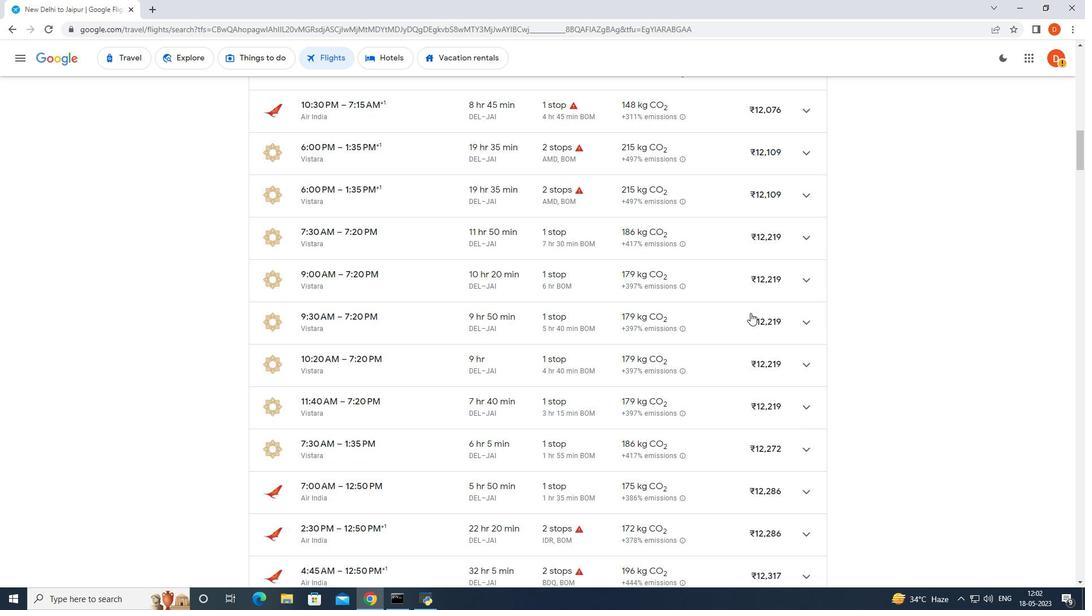 
Action: Mouse scrolled (750, 312) with delta (0, 0)
Screenshot: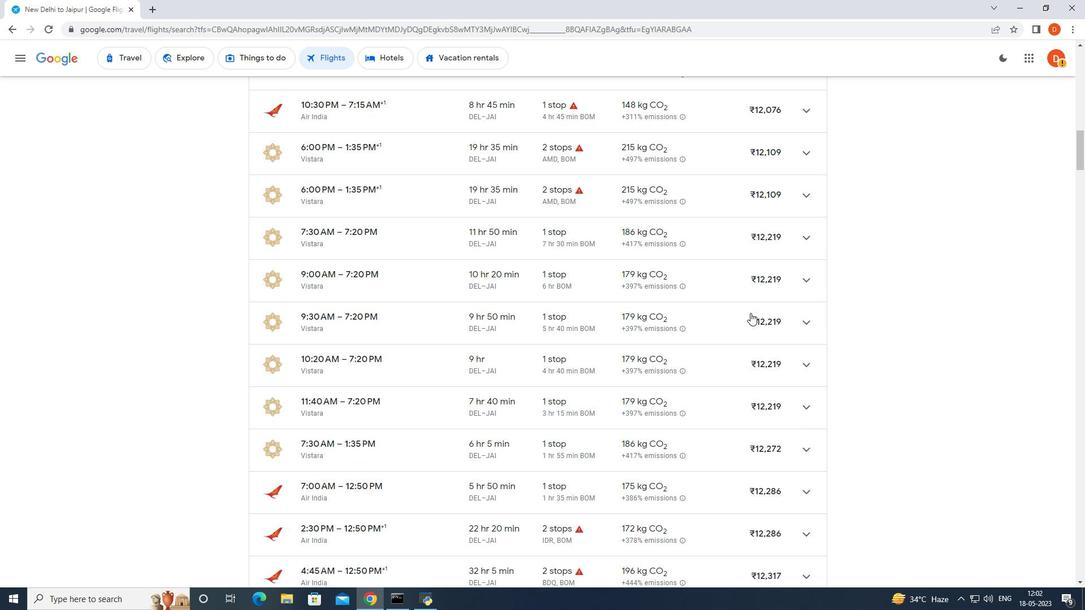 
Action: Mouse scrolled (750, 313) with delta (0, 0)
Screenshot: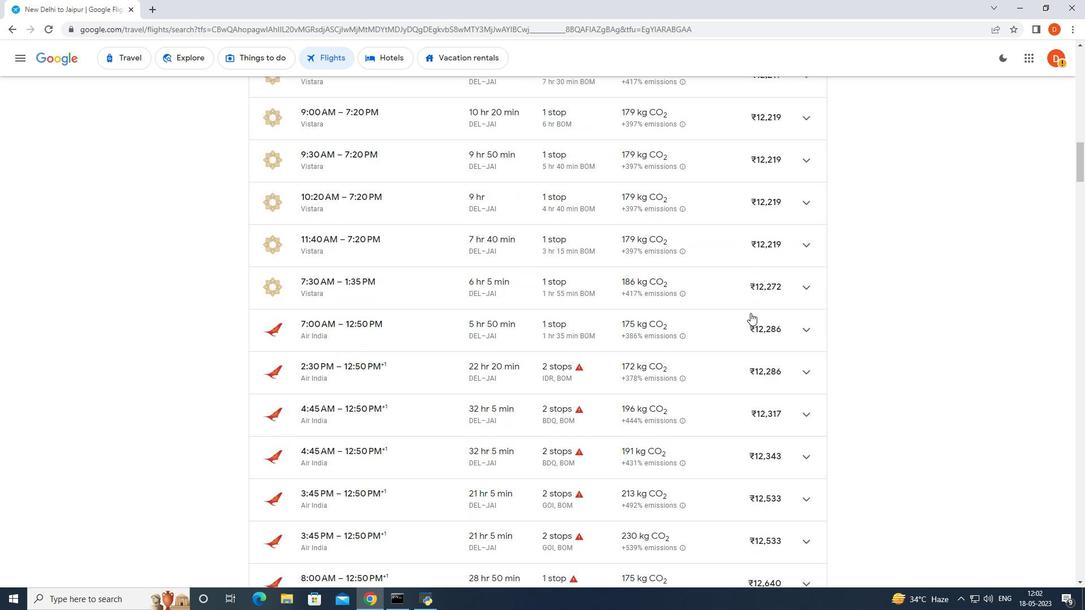 
Action: Mouse scrolled (750, 313) with delta (0, 0)
Screenshot: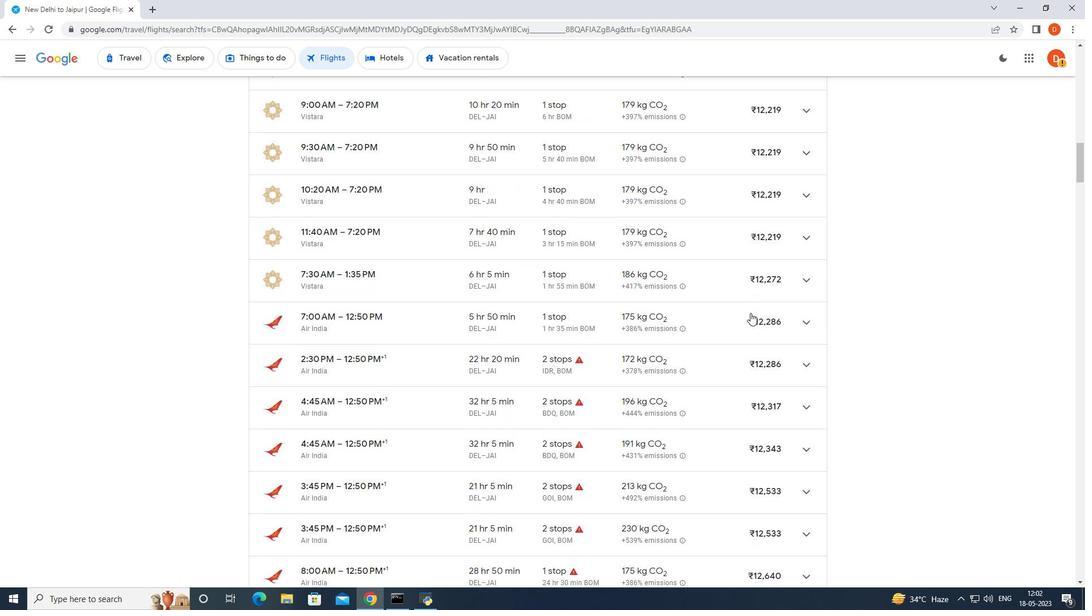 
Action: Mouse scrolled (750, 313) with delta (0, 0)
Screenshot: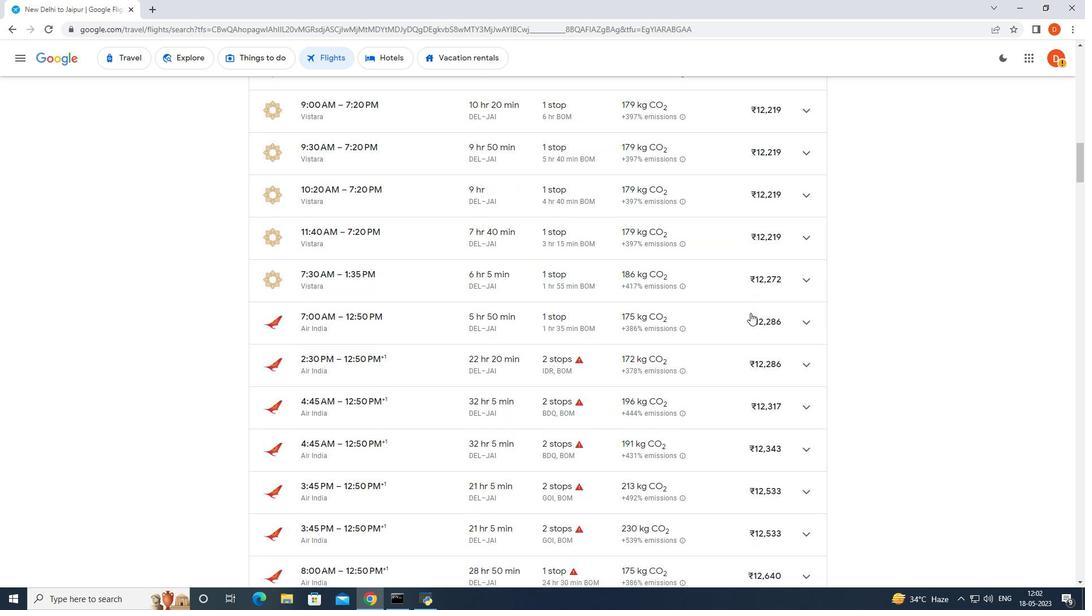 
Action: Mouse scrolled (750, 313) with delta (0, 0)
Screenshot: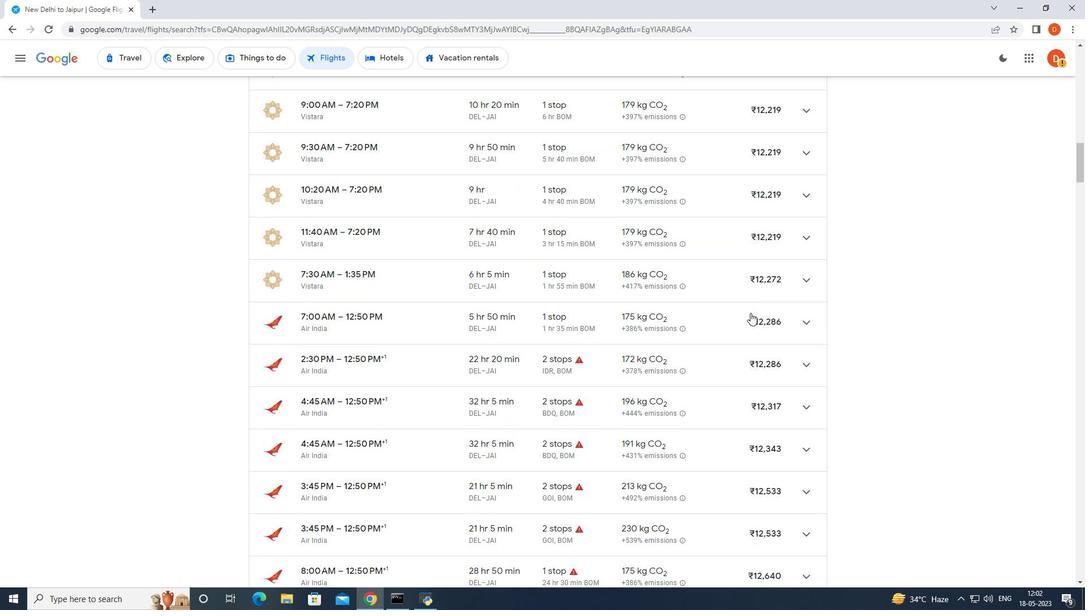 
Action: Mouse scrolled (750, 313) with delta (0, 0)
Screenshot: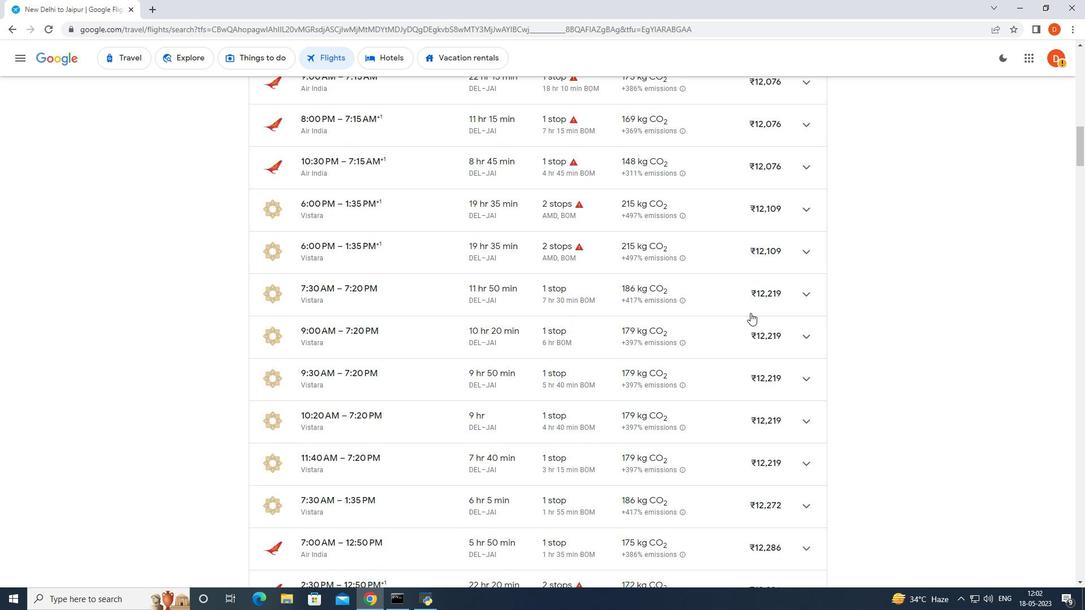 
Action: Mouse scrolled (750, 313) with delta (0, 0)
Screenshot: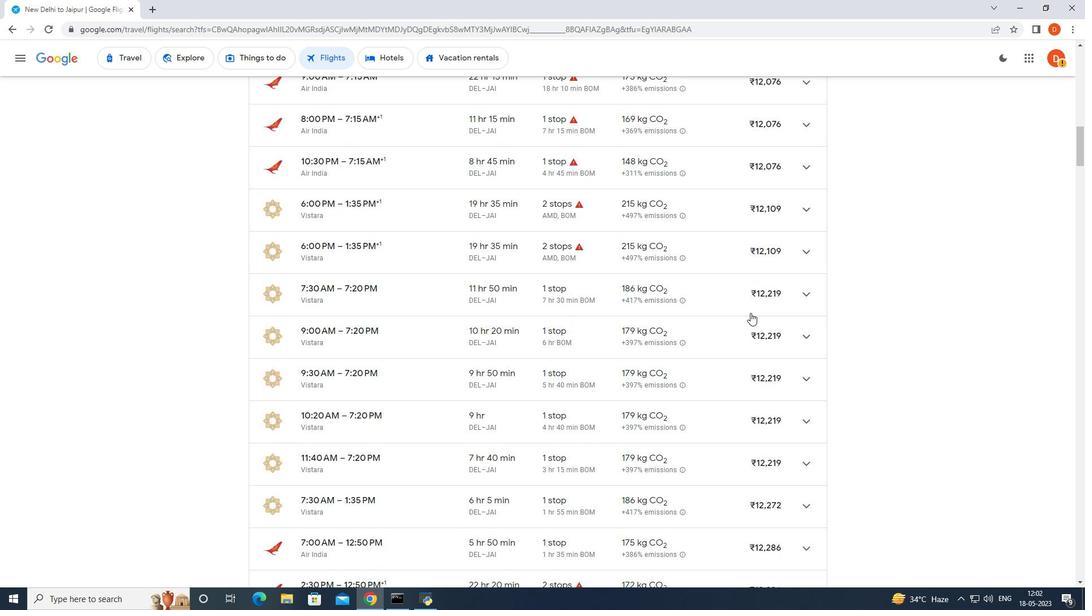 
Action: Mouse scrolled (750, 313) with delta (0, 0)
Screenshot: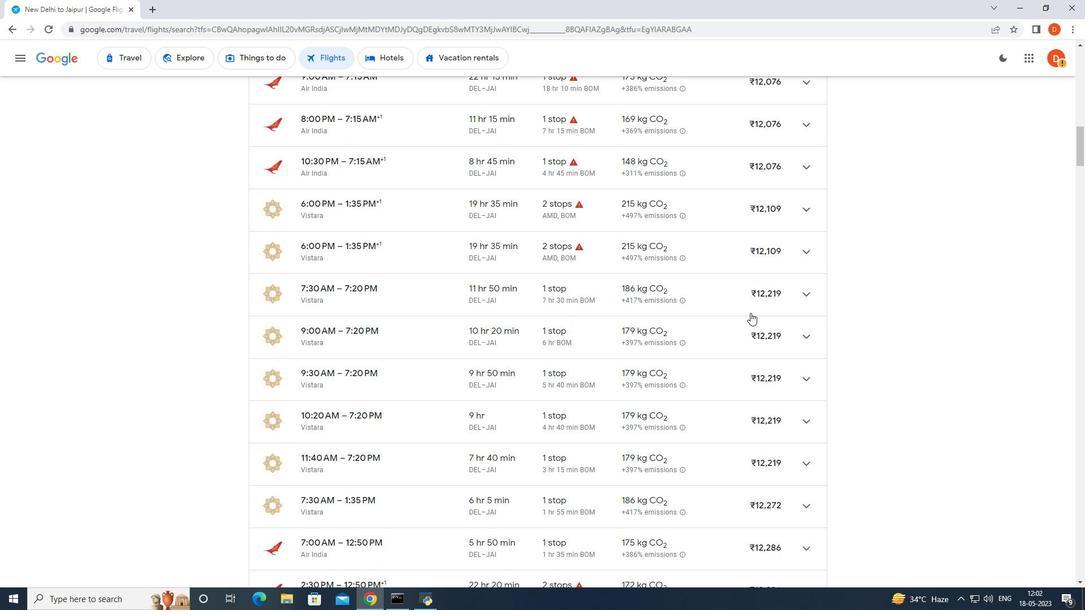 
Action: Mouse scrolled (750, 313) with delta (0, 0)
Screenshot: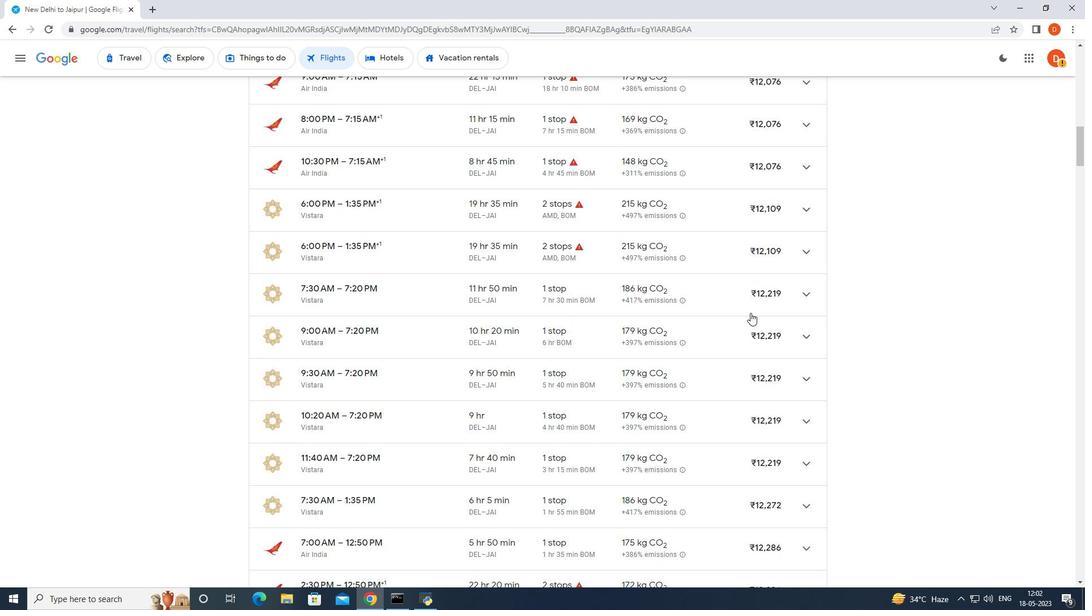 
Action: Mouse scrolled (750, 313) with delta (0, 0)
Screenshot: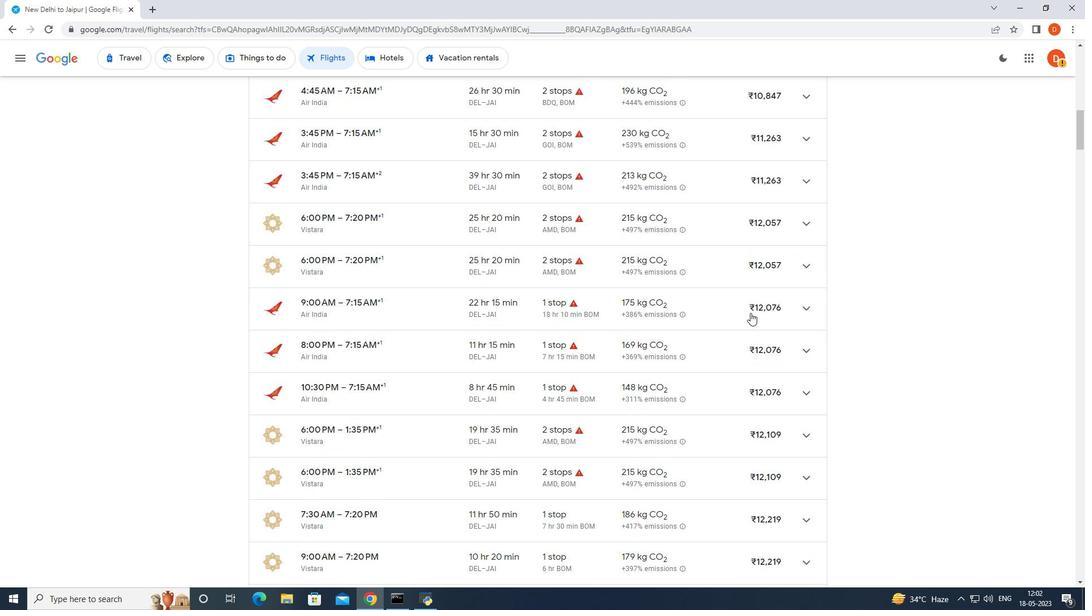 
Action: Mouse scrolled (750, 313) with delta (0, 0)
Screenshot: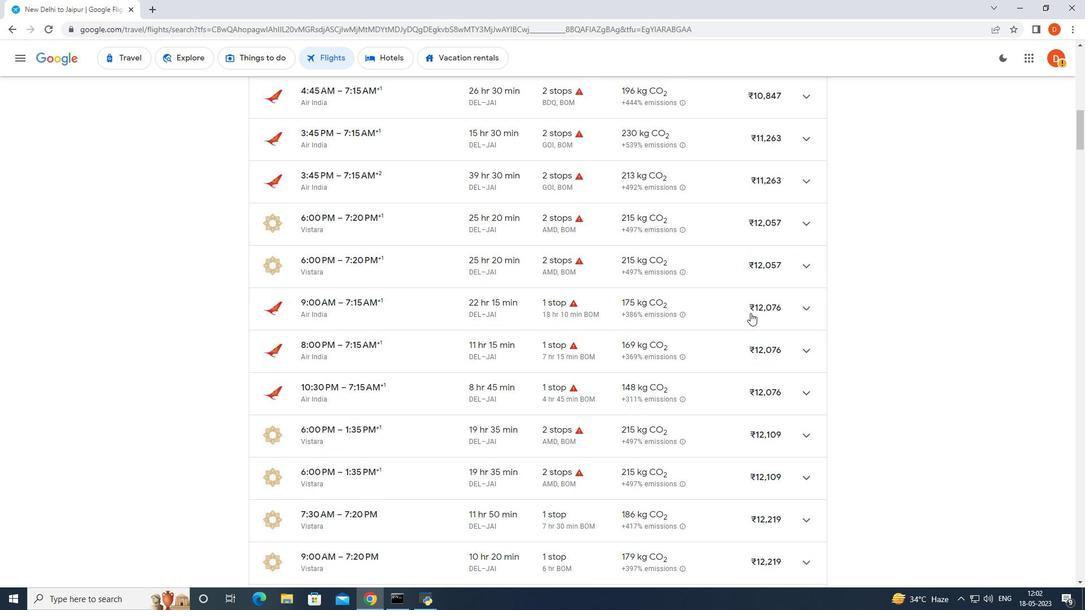 
Action: Mouse scrolled (750, 313) with delta (0, 0)
Screenshot: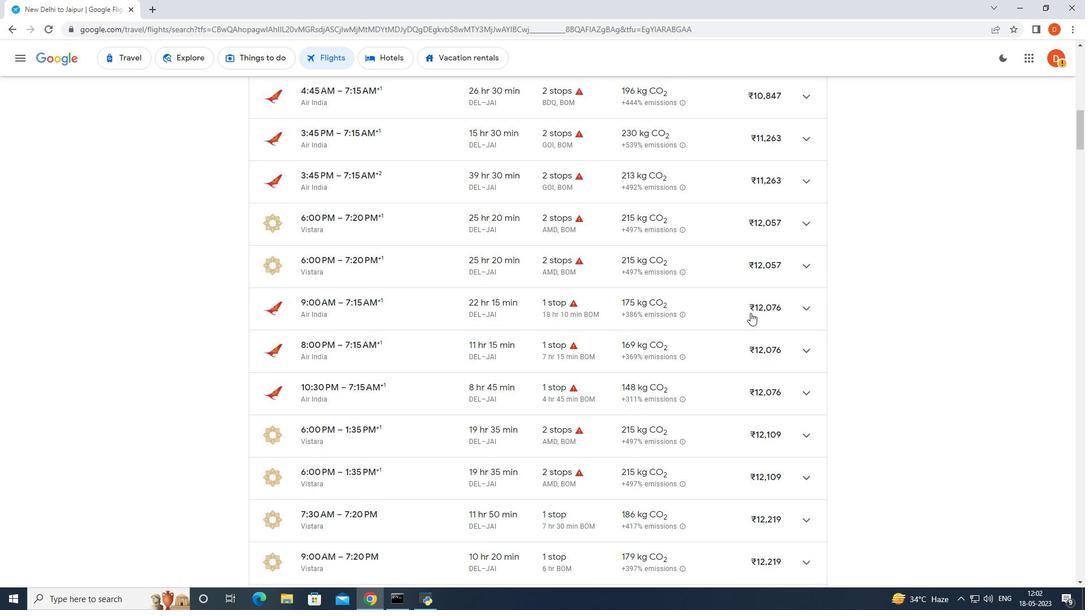 
Action: Mouse scrolled (750, 313) with delta (0, 0)
Screenshot: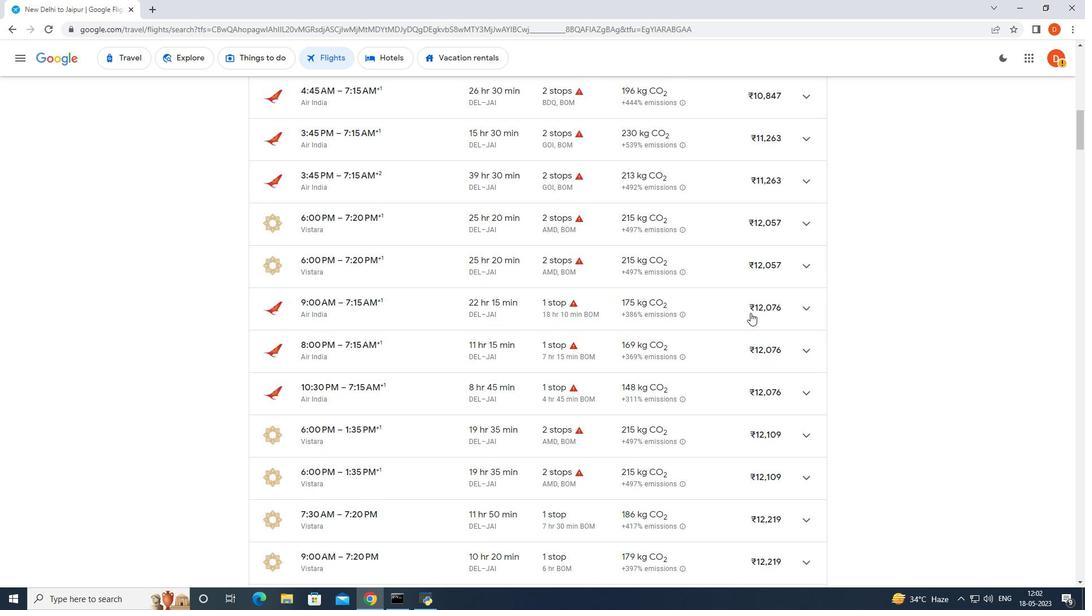 
Action: Mouse scrolled (750, 313) with delta (0, 0)
Screenshot: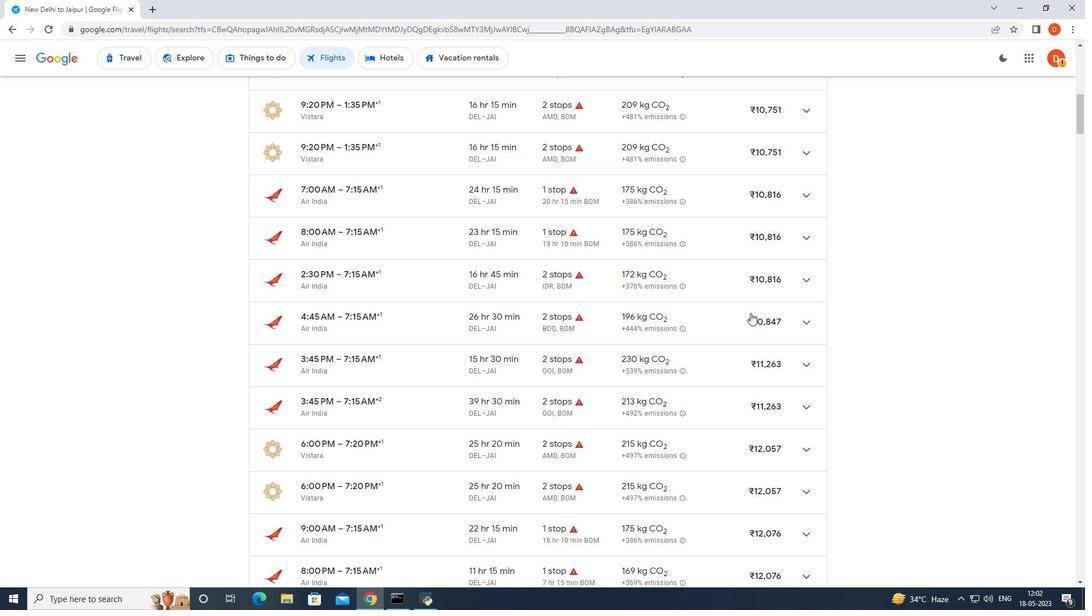 
Action: Mouse scrolled (750, 313) with delta (0, 0)
Screenshot: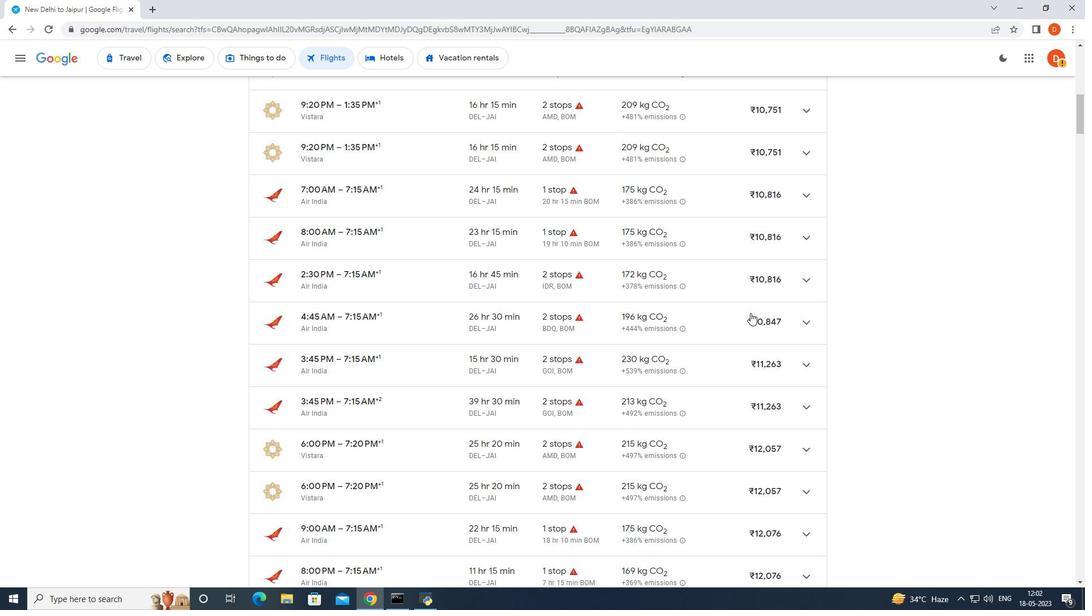 
Action: Mouse scrolled (750, 313) with delta (0, 0)
Screenshot: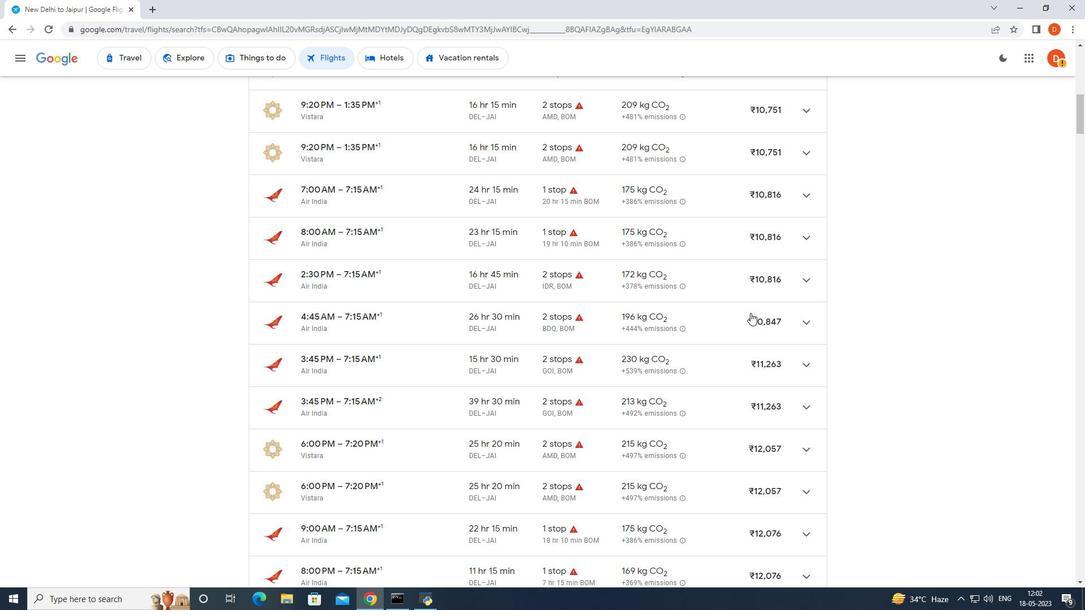 
Action: Mouse scrolled (750, 313) with delta (0, 0)
Screenshot: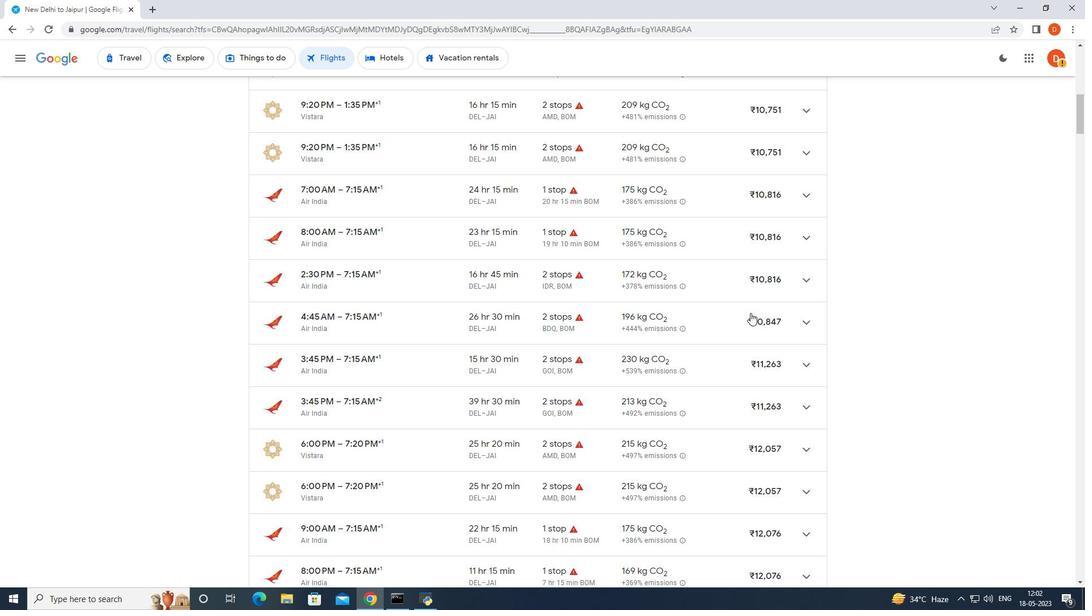 
Action: Mouse scrolled (750, 313) with delta (0, 0)
Screenshot: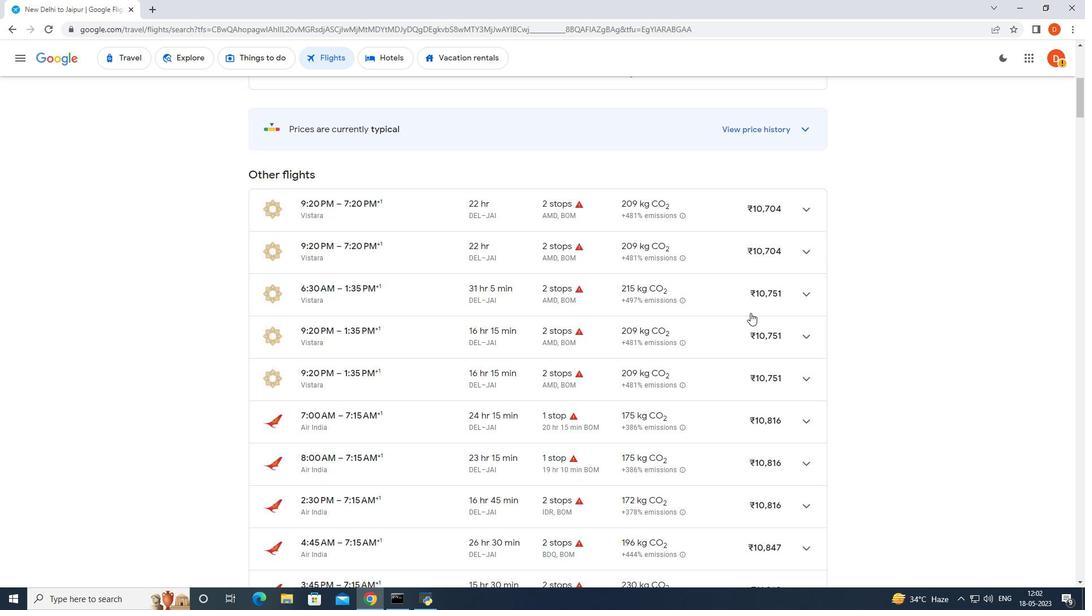 
Action: Mouse scrolled (750, 313) with delta (0, 0)
Screenshot: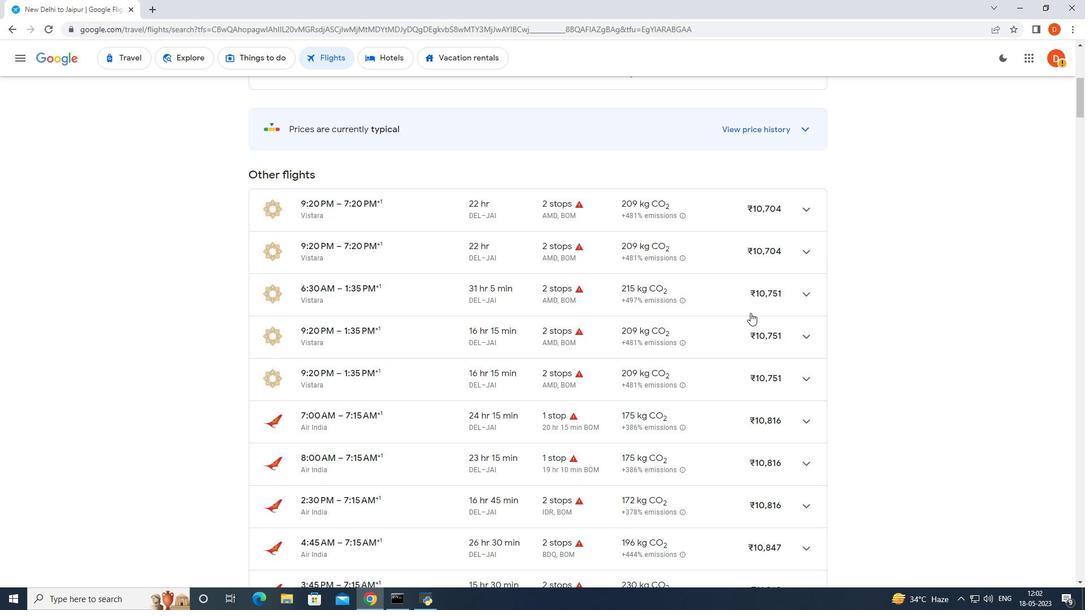 
Action: Mouse scrolled (750, 313) with delta (0, 0)
Screenshot: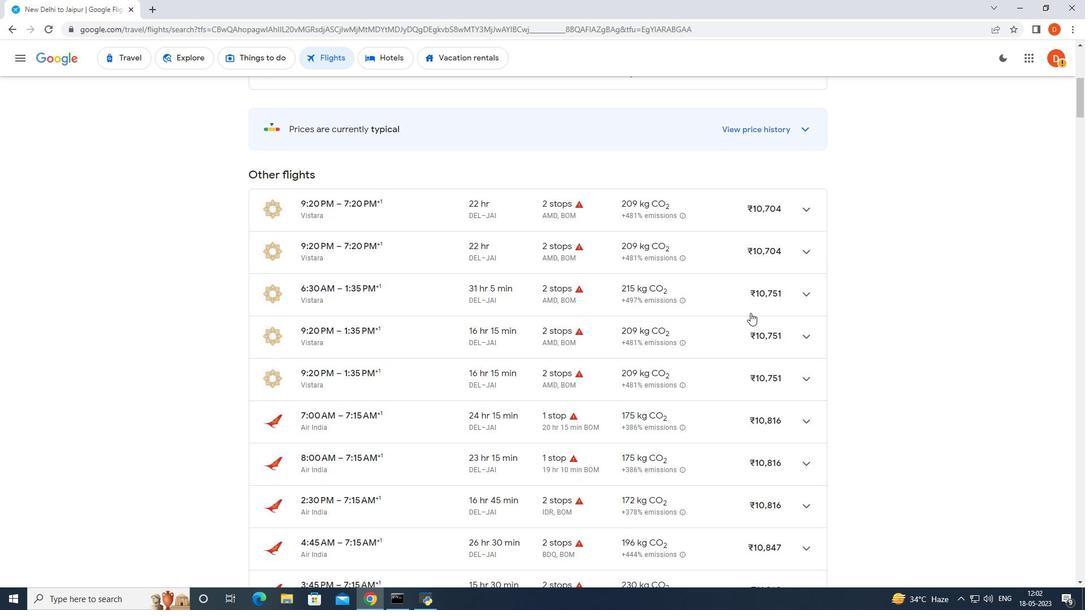 
Action: Mouse scrolled (750, 313) with delta (0, 0)
Screenshot: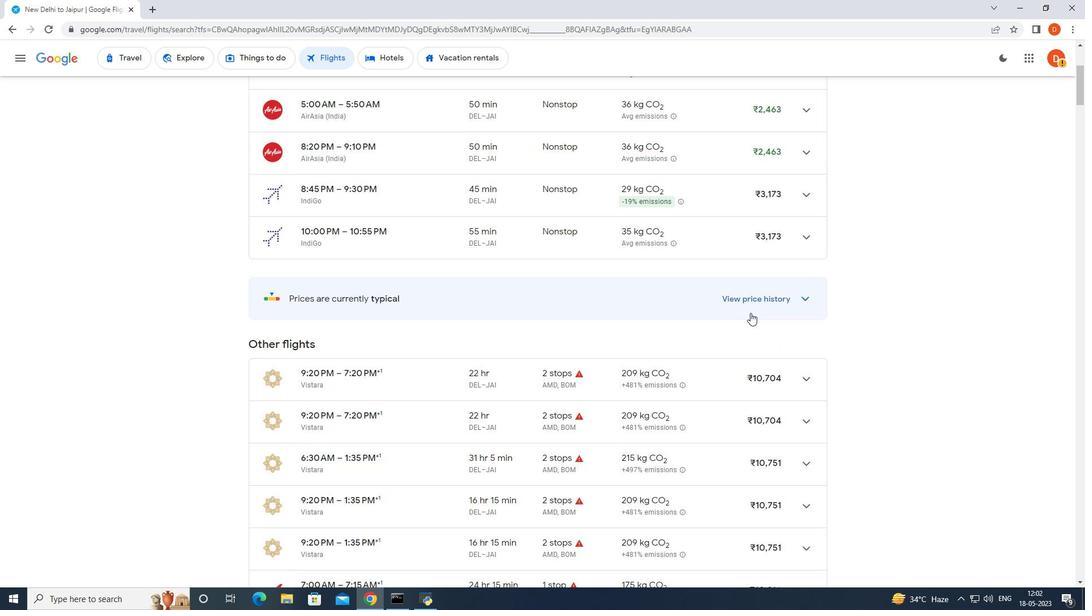 
Action: Mouse scrolled (750, 313) with delta (0, 0)
Screenshot: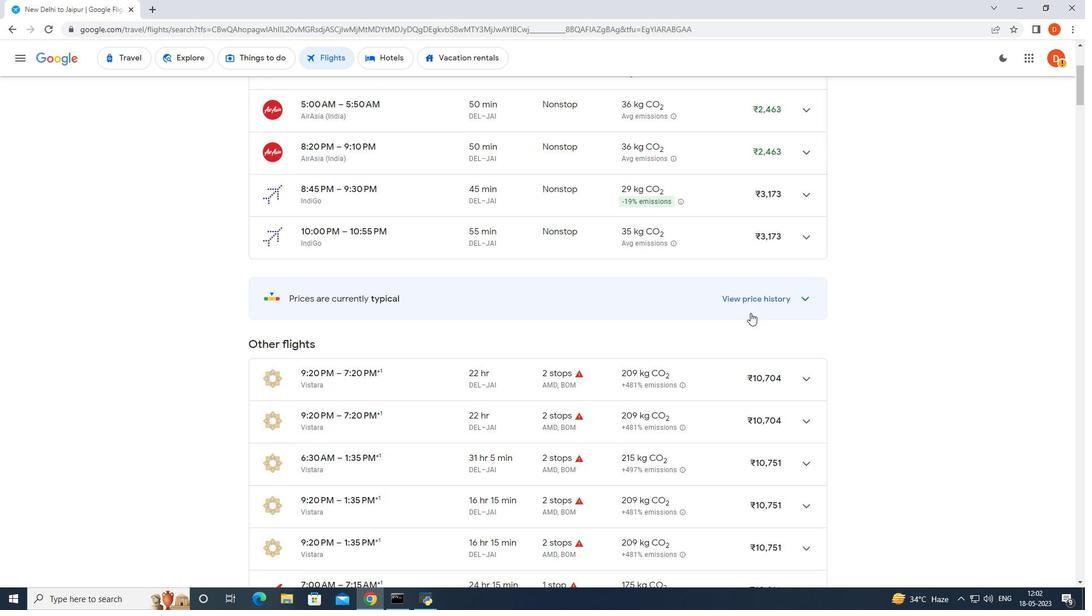 
Action: Mouse scrolled (750, 313) with delta (0, 0)
Screenshot: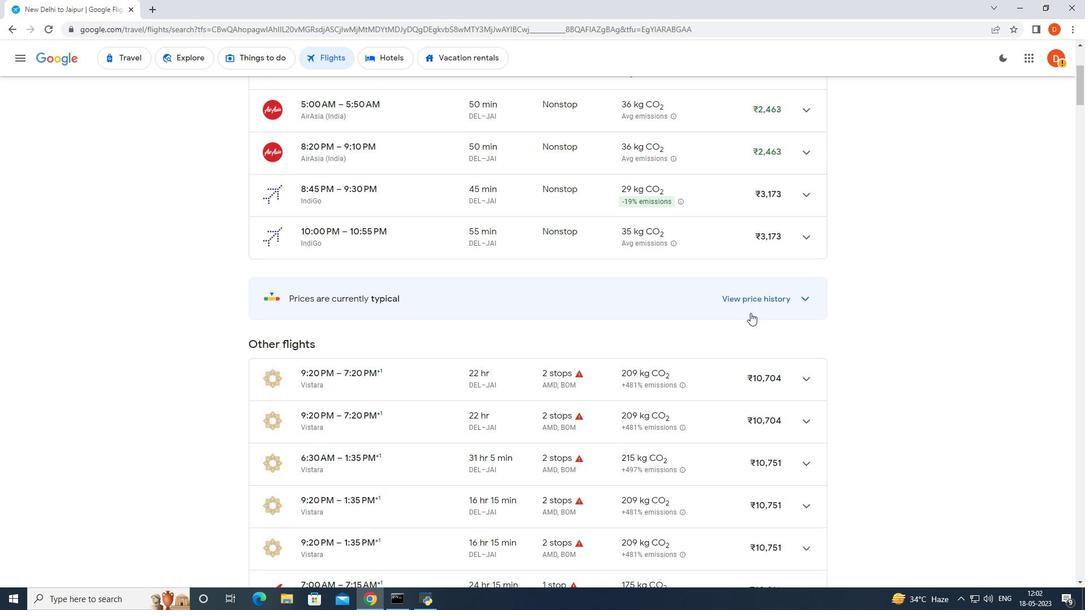 
Action: Mouse scrolled (750, 313) with delta (0, 0)
Screenshot: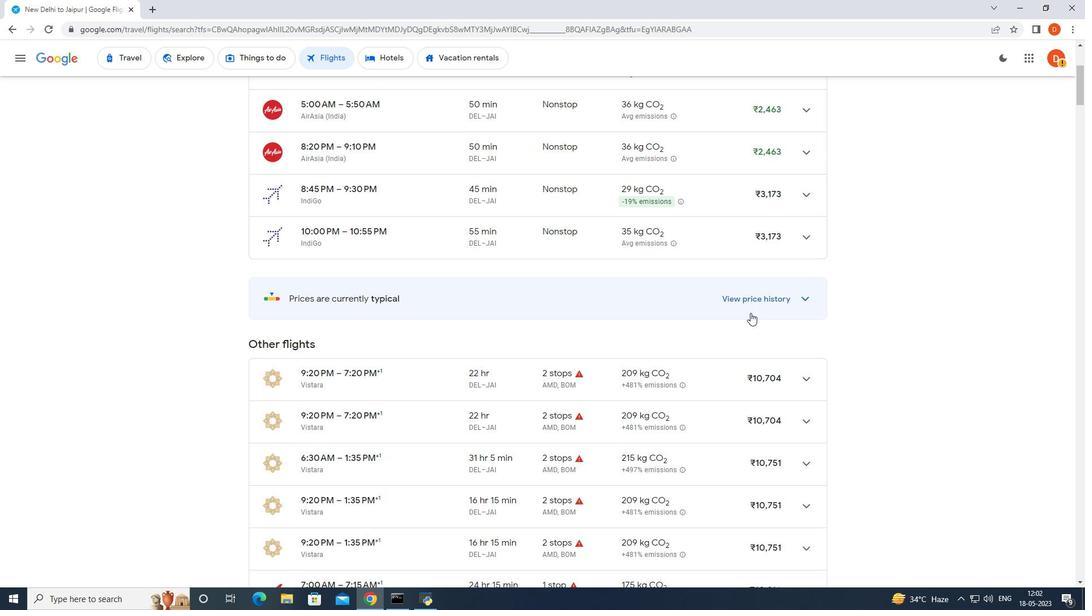 
Action: Mouse scrolled (750, 313) with delta (0, 0)
Screenshot: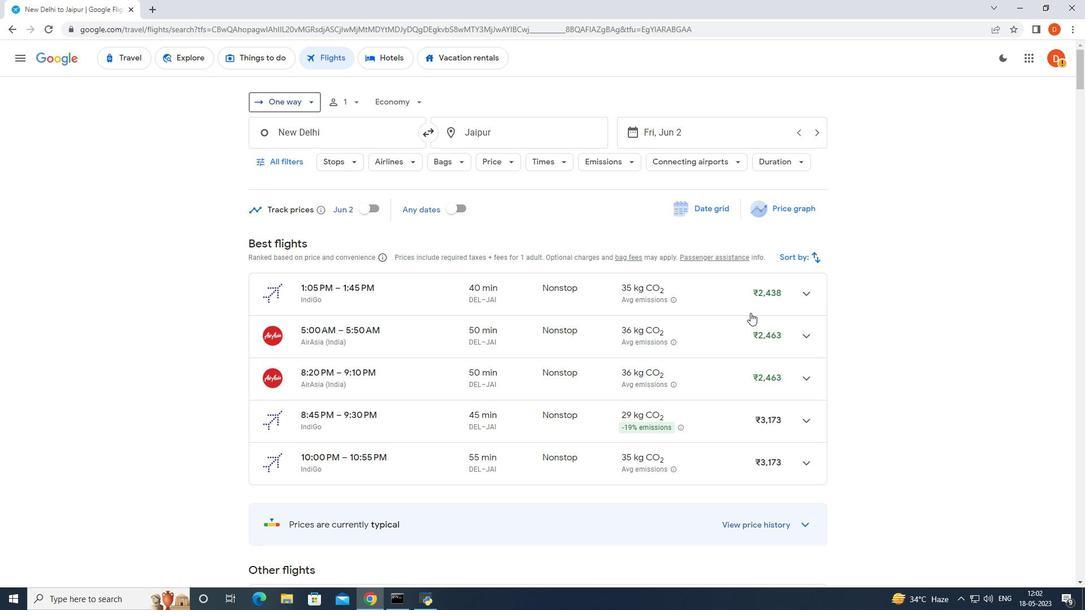
Action: Mouse scrolled (750, 313) with delta (0, 0)
Screenshot: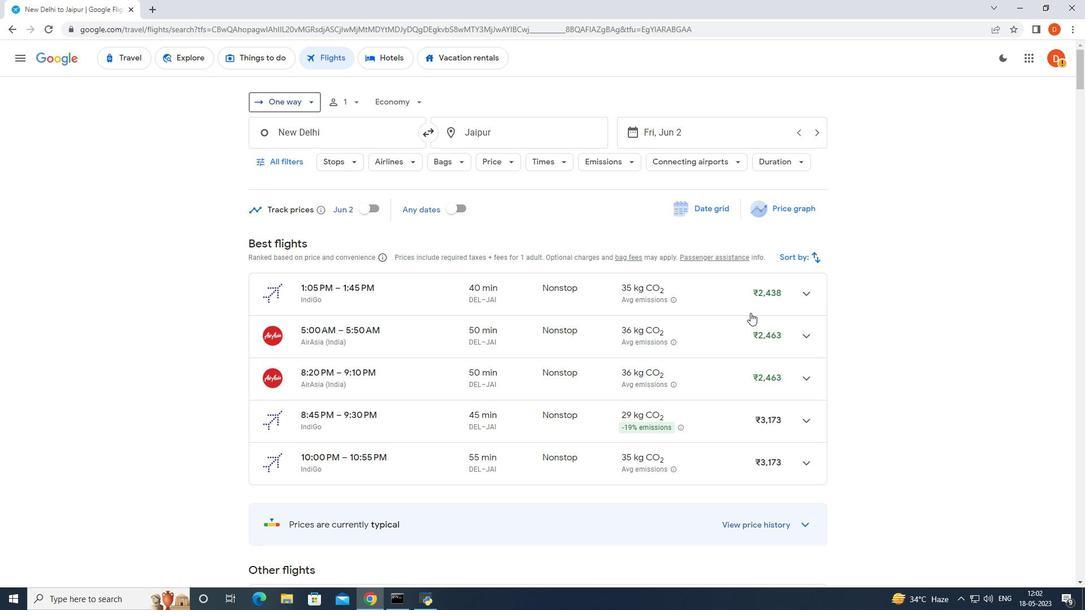 
Action: Mouse moved to (813, 289)
Screenshot: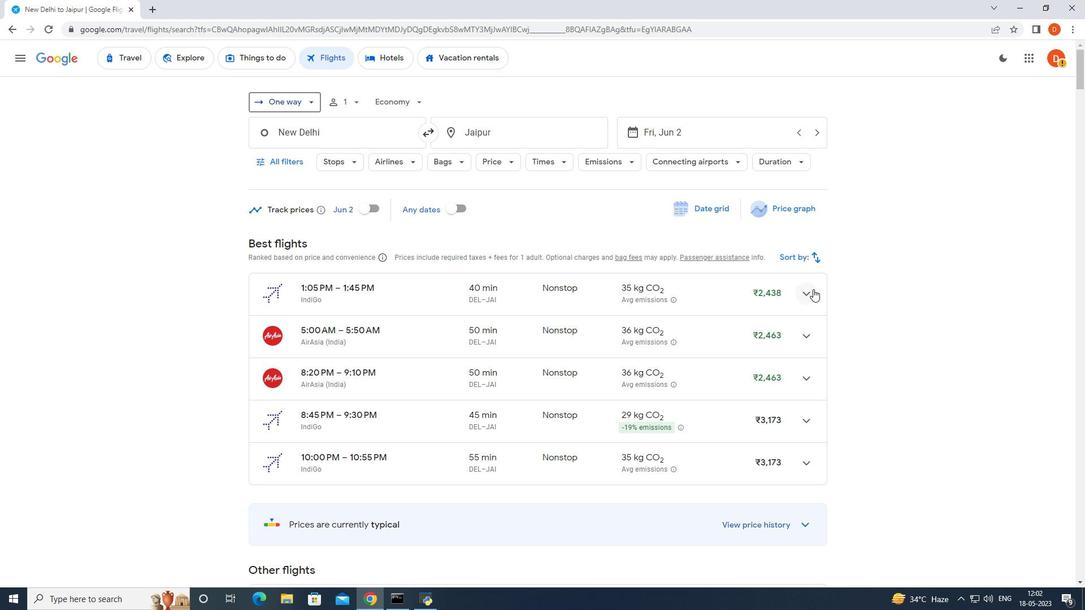 
